 Task: Find connections with filter location Panruti with filter topic #Homeofficewith filter profile language French with filter current company National High Speed Rail Corporation Ltd (NHSRCL) with filter school Sona College of Technology with filter industry Building Equipment Contractors with filter service category Healthcare Consulting with filter keywords title Account Executive
Action: Mouse moved to (527, 61)
Screenshot: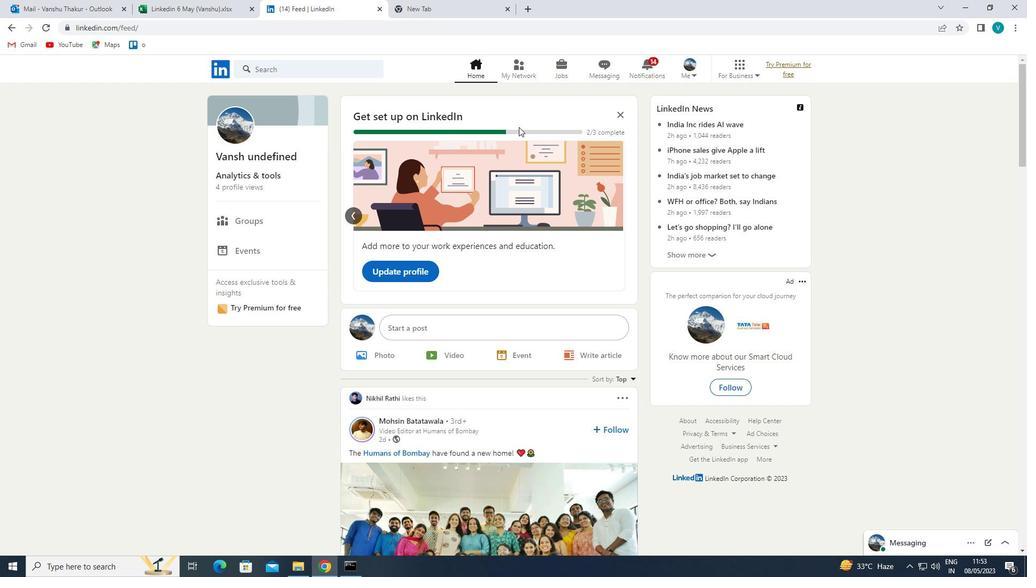 
Action: Mouse pressed left at (527, 61)
Screenshot: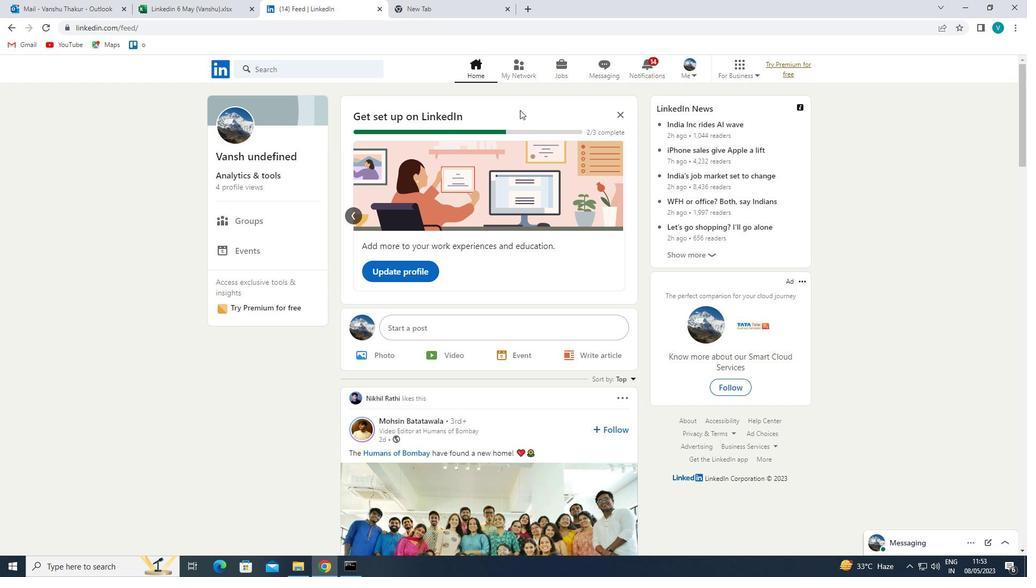 
Action: Mouse moved to (323, 125)
Screenshot: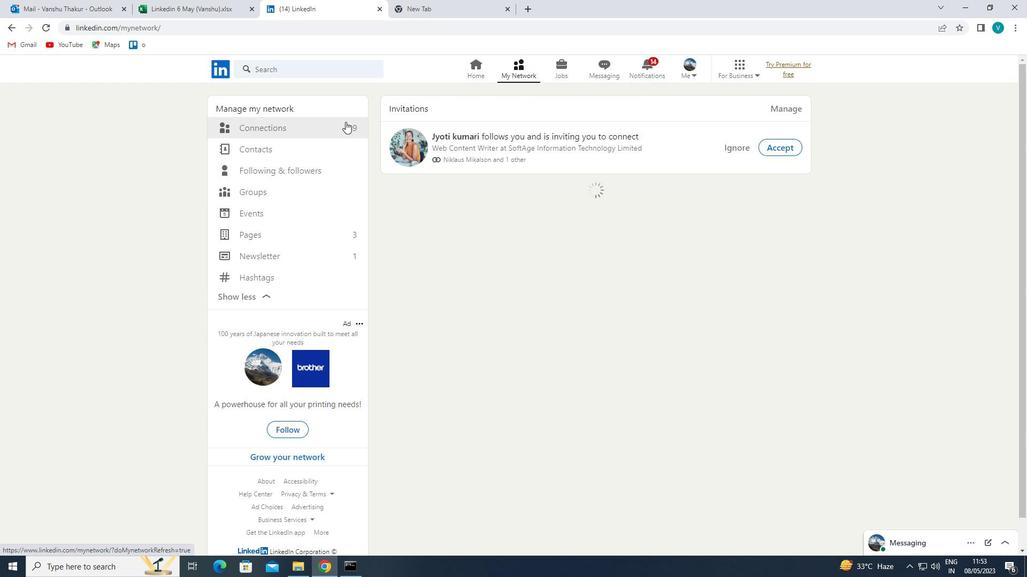 
Action: Mouse pressed left at (323, 125)
Screenshot: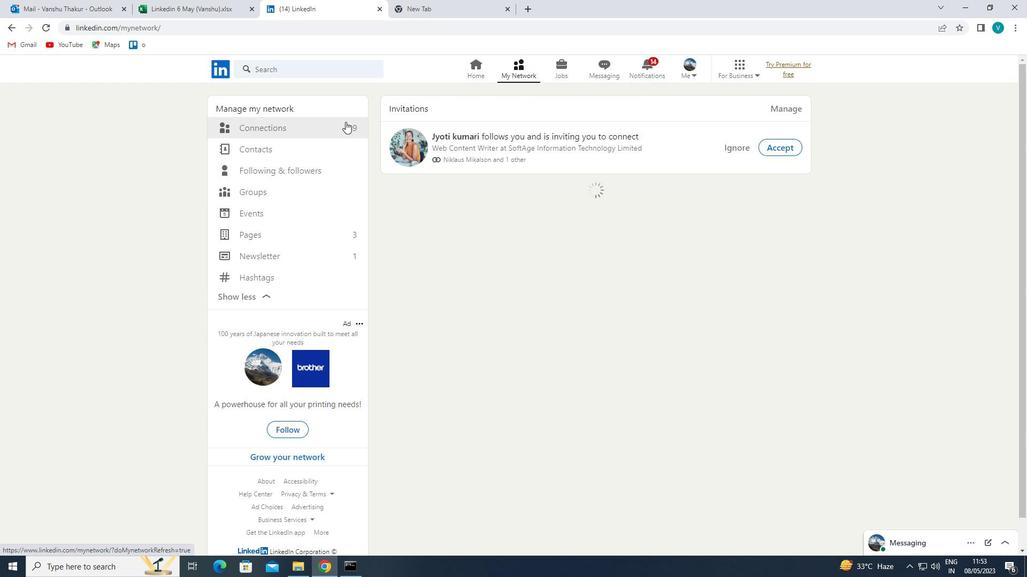 
Action: Mouse moved to (601, 133)
Screenshot: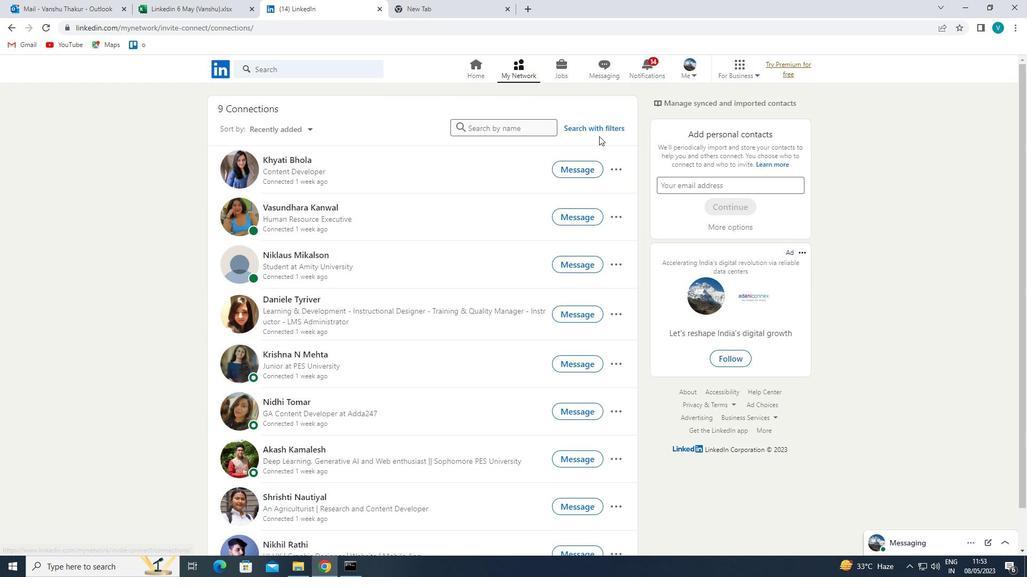 
Action: Mouse pressed left at (601, 133)
Screenshot: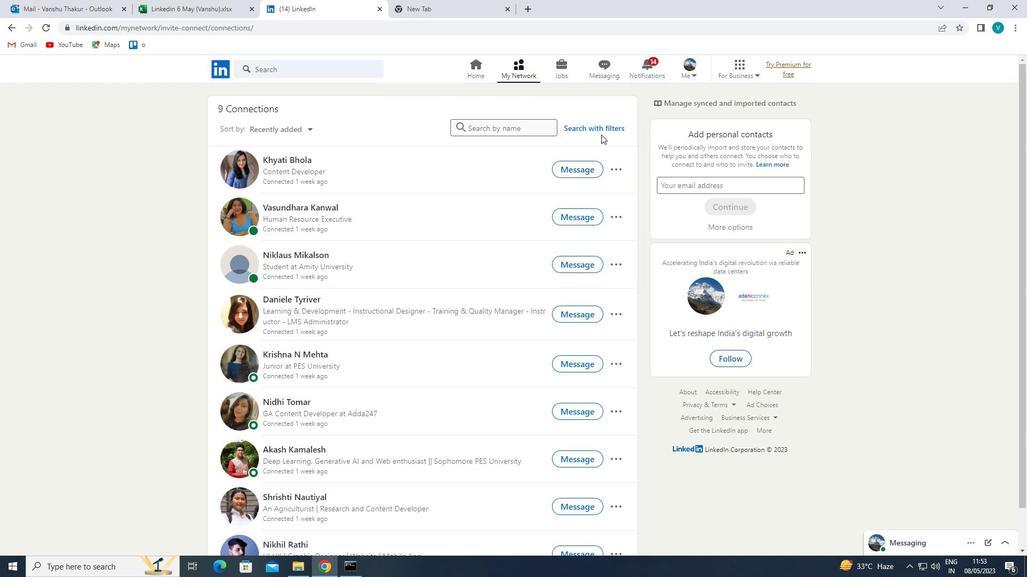 
Action: Mouse moved to (520, 100)
Screenshot: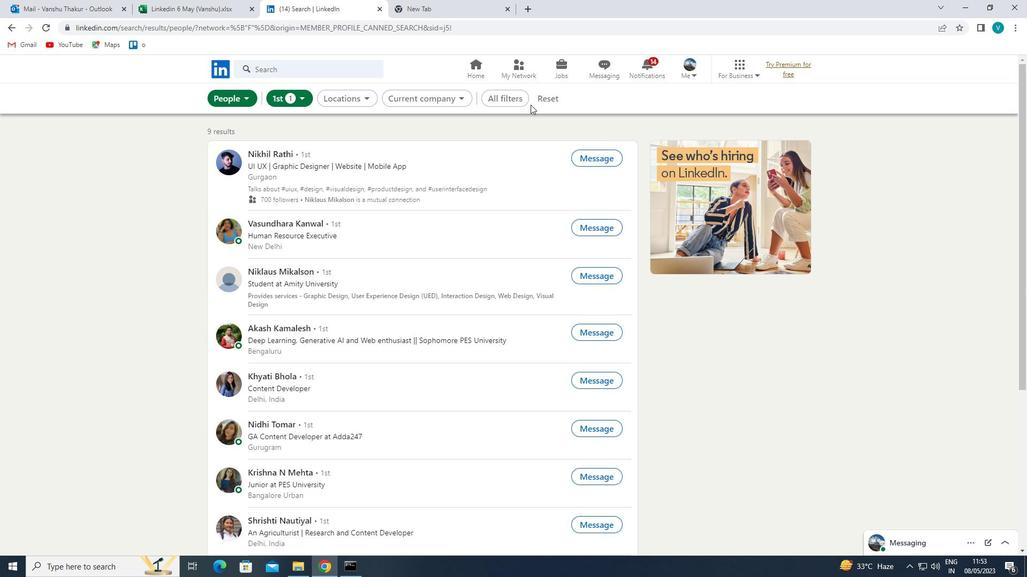
Action: Mouse pressed left at (520, 100)
Screenshot: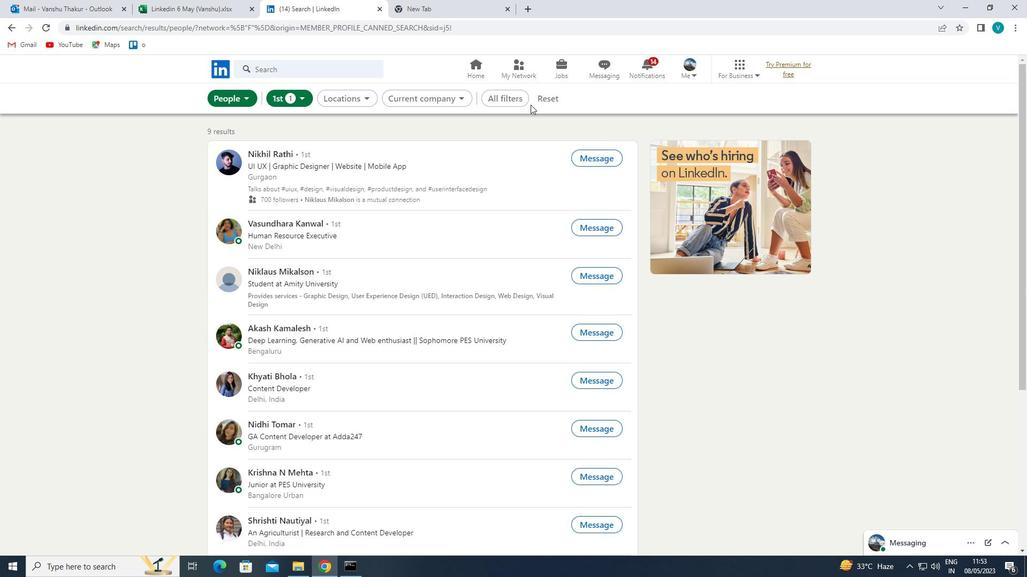 
Action: Mouse moved to (855, 223)
Screenshot: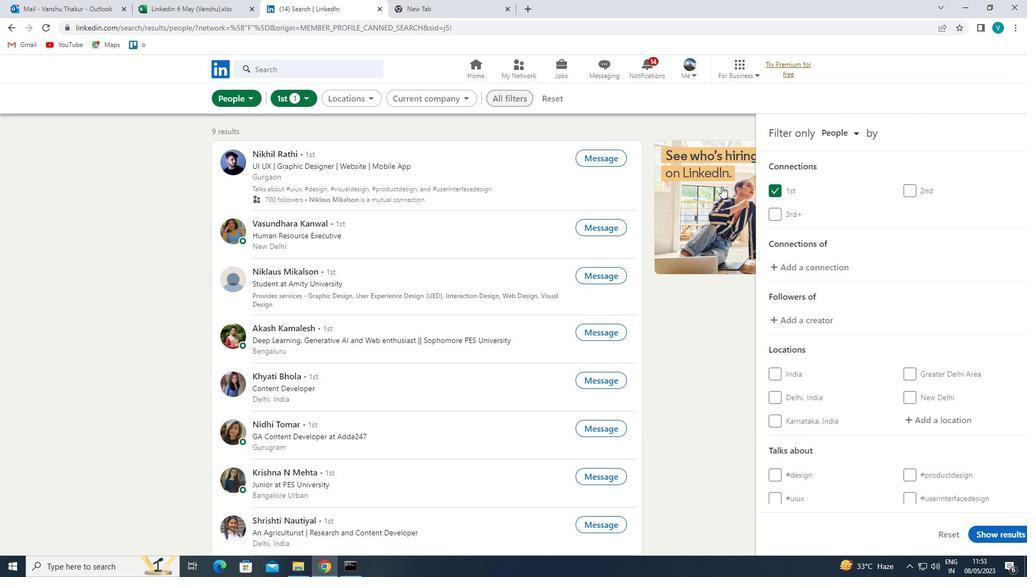 
Action: Mouse scrolled (855, 223) with delta (0, 0)
Screenshot: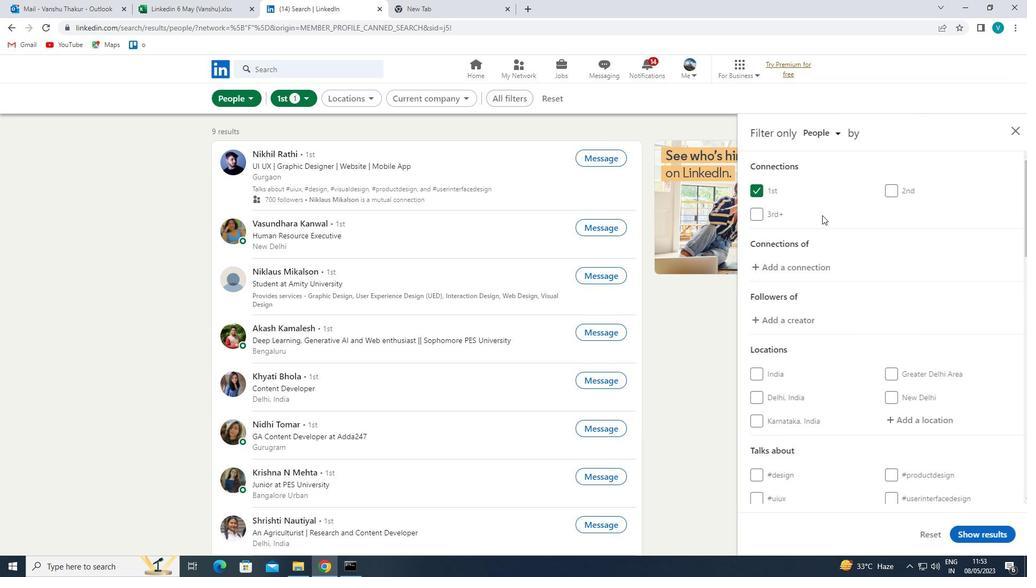 
Action: Mouse scrolled (855, 223) with delta (0, 0)
Screenshot: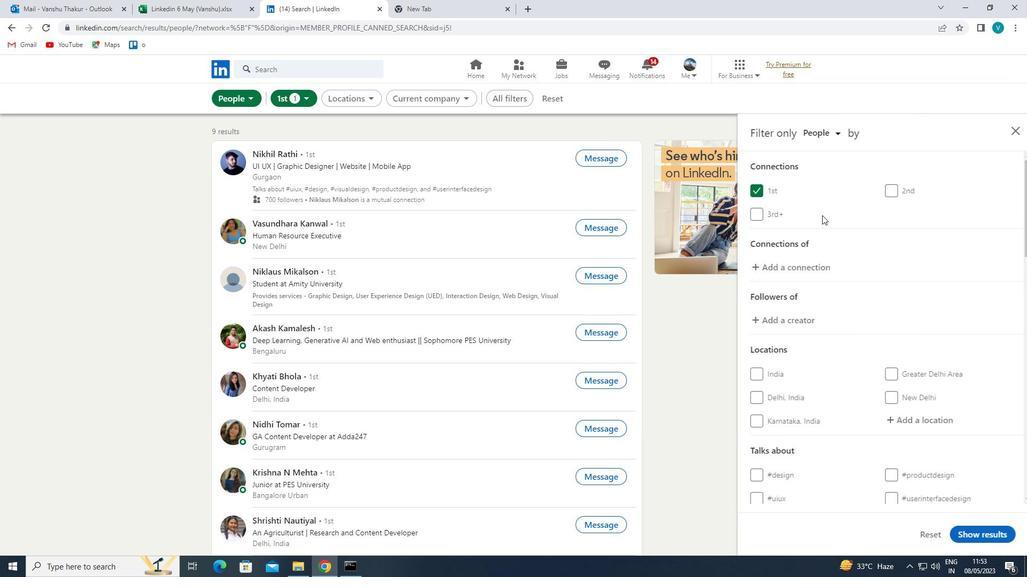 
Action: Mouse moved to (856, 223)
Screenshot: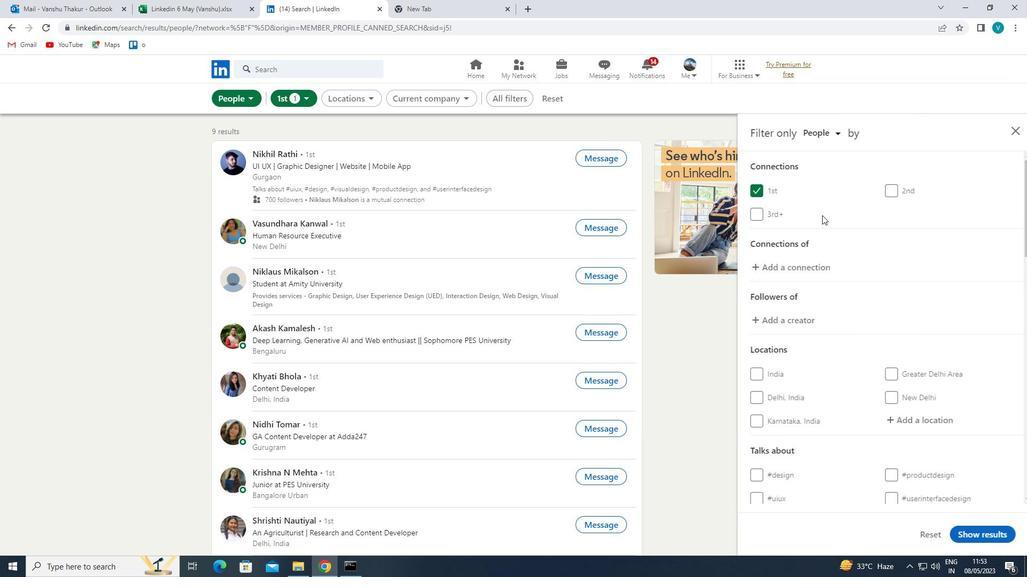 
Action: Mouse scrolled (856, 223) with delta (0, 0)
Screenshot: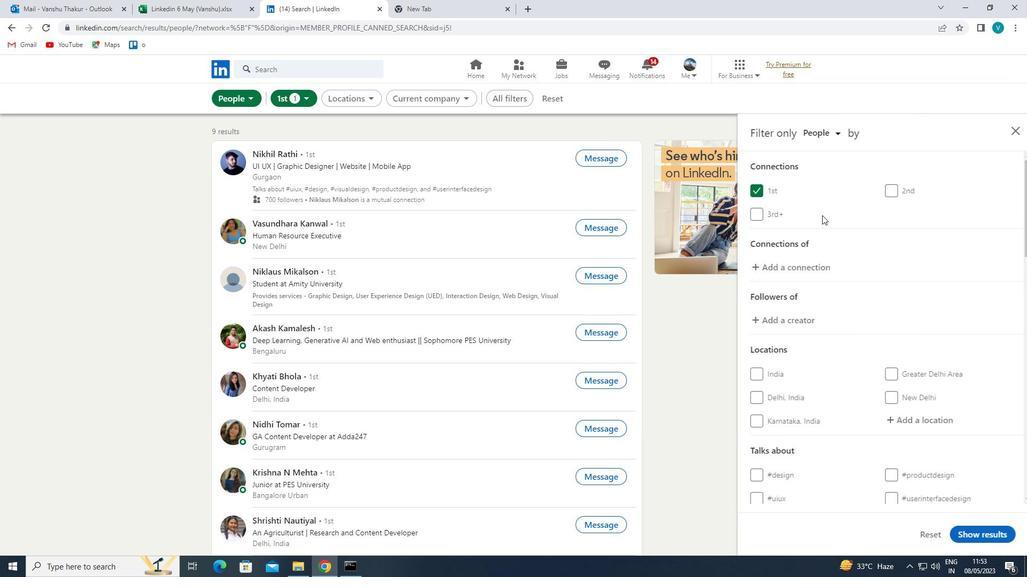 
Action: Mouse moved to (900, 259)
Screenshot: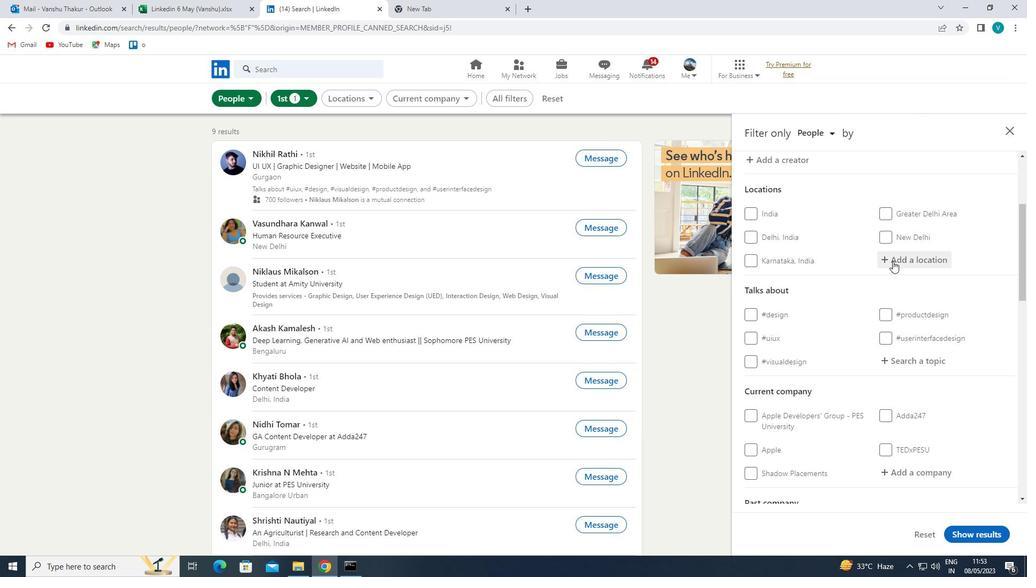 
Action: Mouse pressed left at (900, 259)
Screenshot: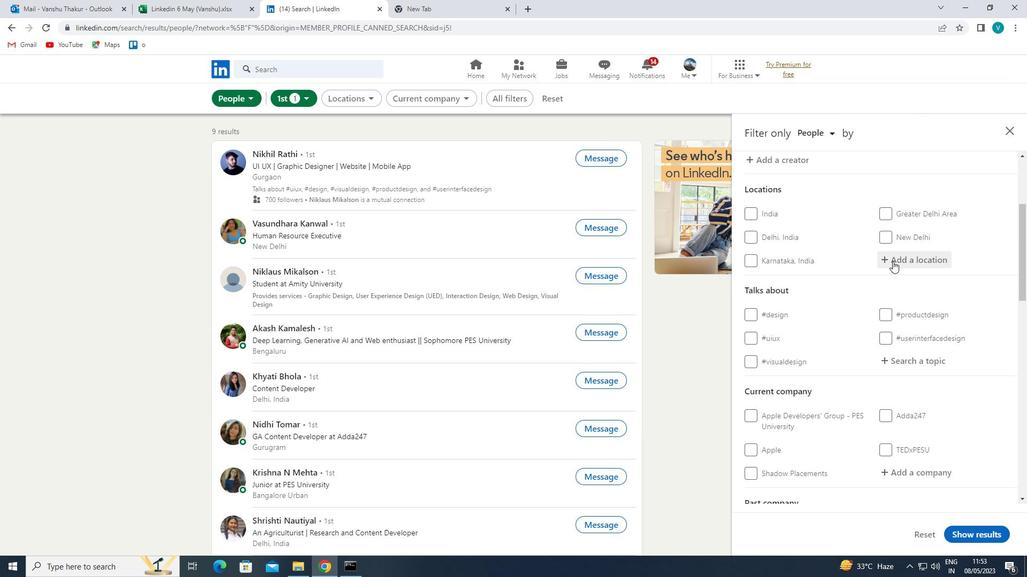
Action: Key pressed <Key.shift><Key.shift><Key.shift>PANRUTI
Screenshot: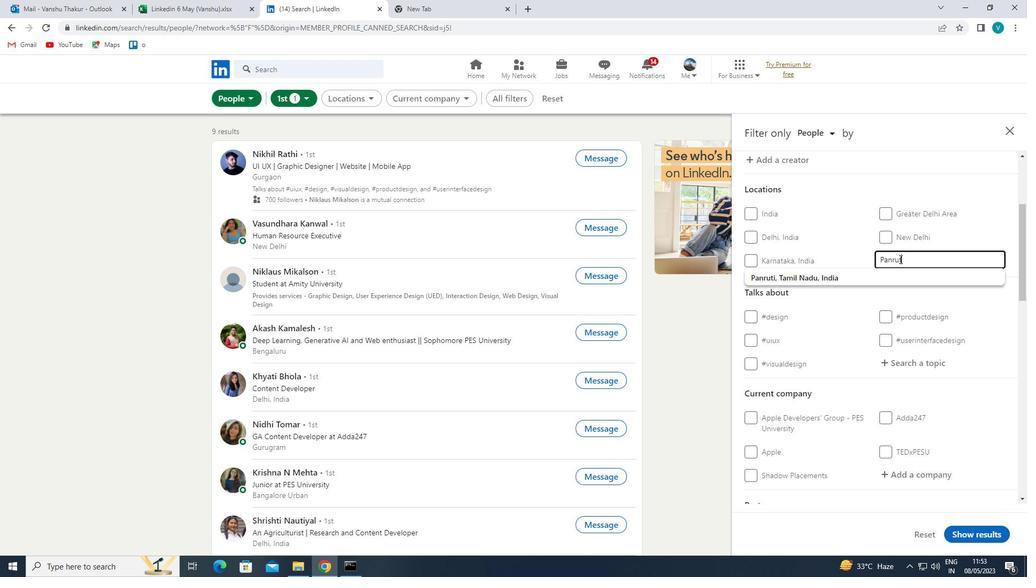 
Action: Mouse moved to (855, 275)
Screenshot: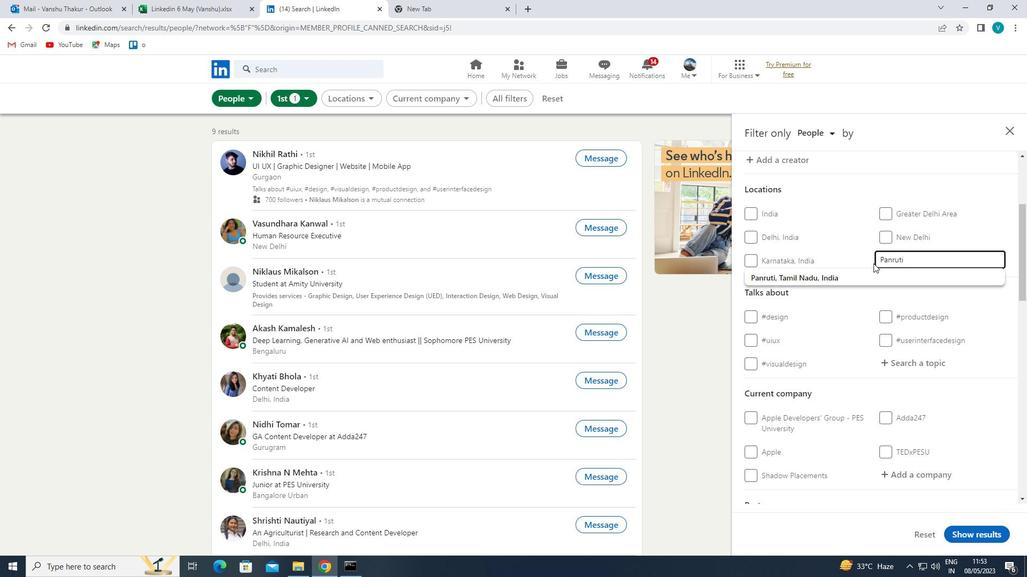 
Action: Mouse pressed left at (855, 275)
Screenshot: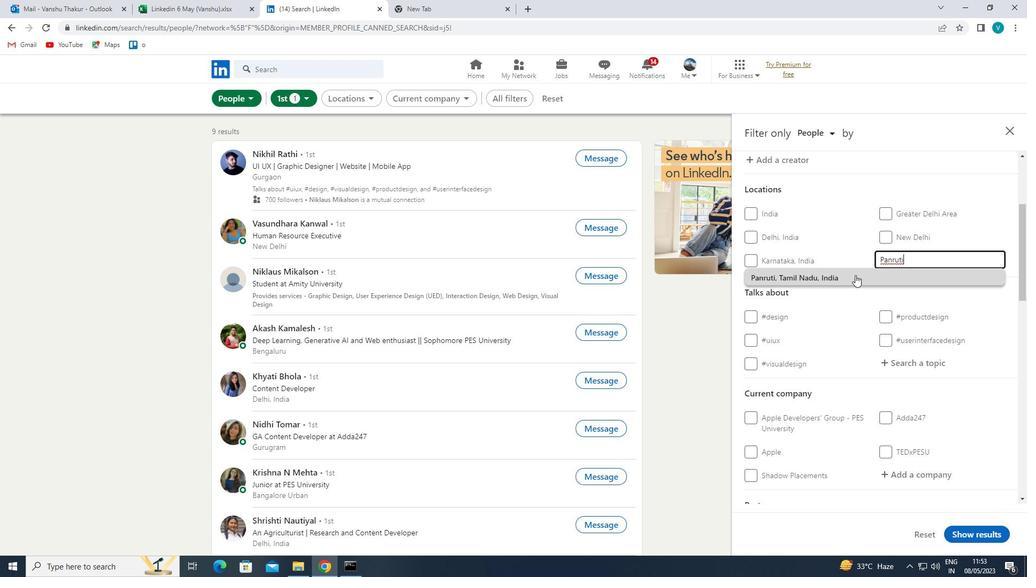 
Action: Mouse scrolled (855, 275) with delta (0, 0)
Screenshot: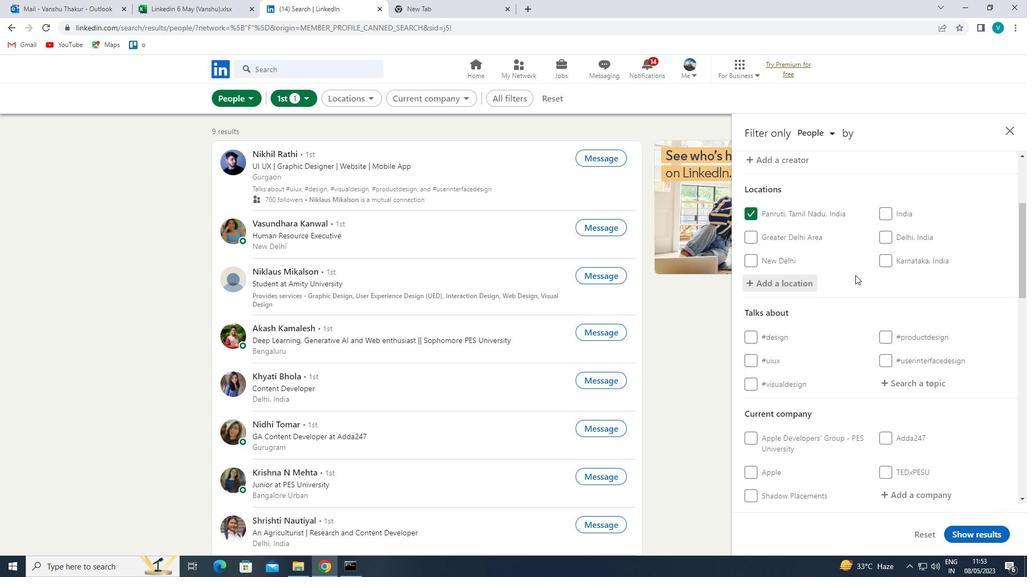 
Action: Mouse moved to (899, 324)
Screenshot: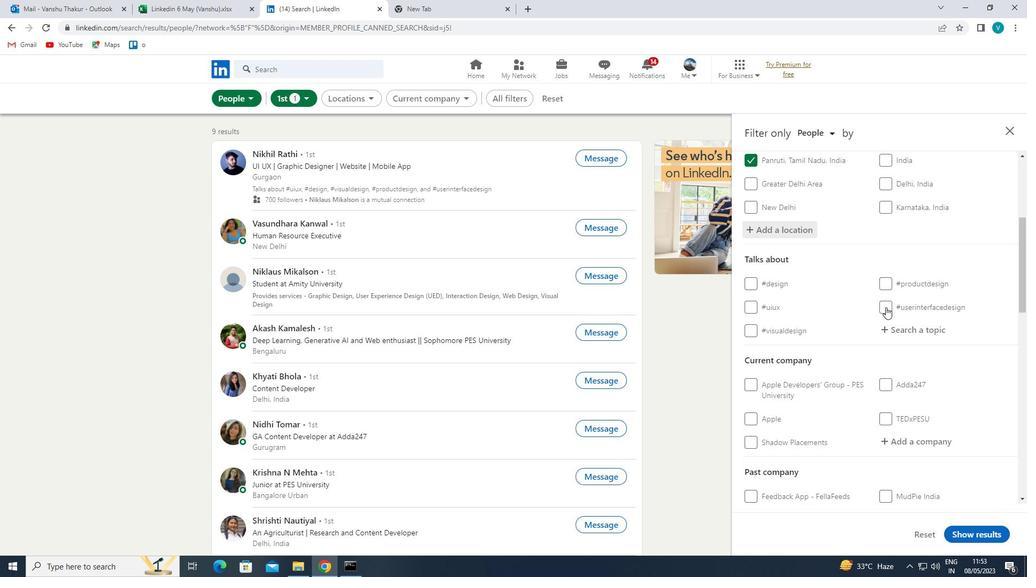 
Action: Mouse pressed left at (899, 324)
Screenshot: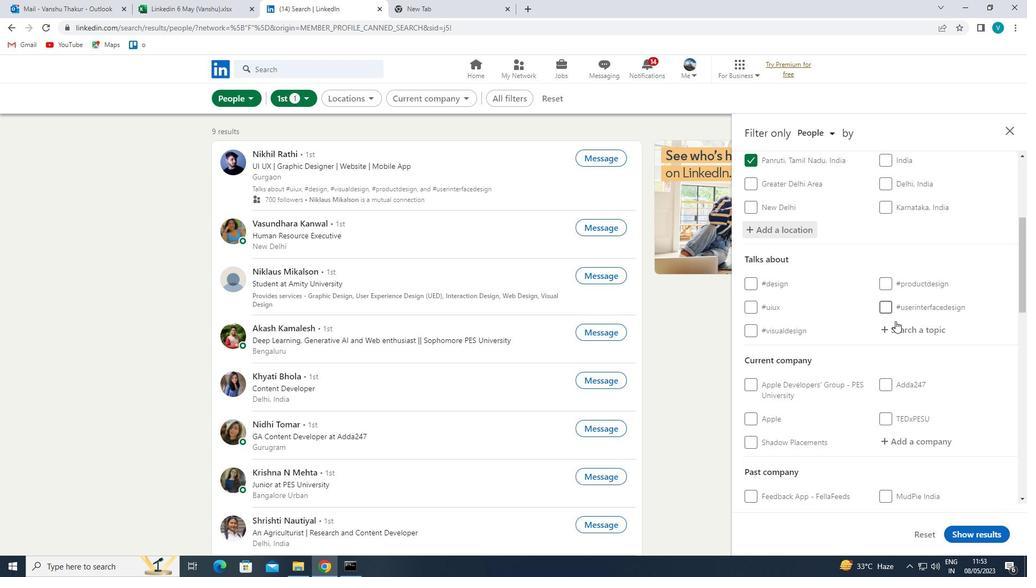 
Action: Mouse moved to (899, 325)
Screenshot: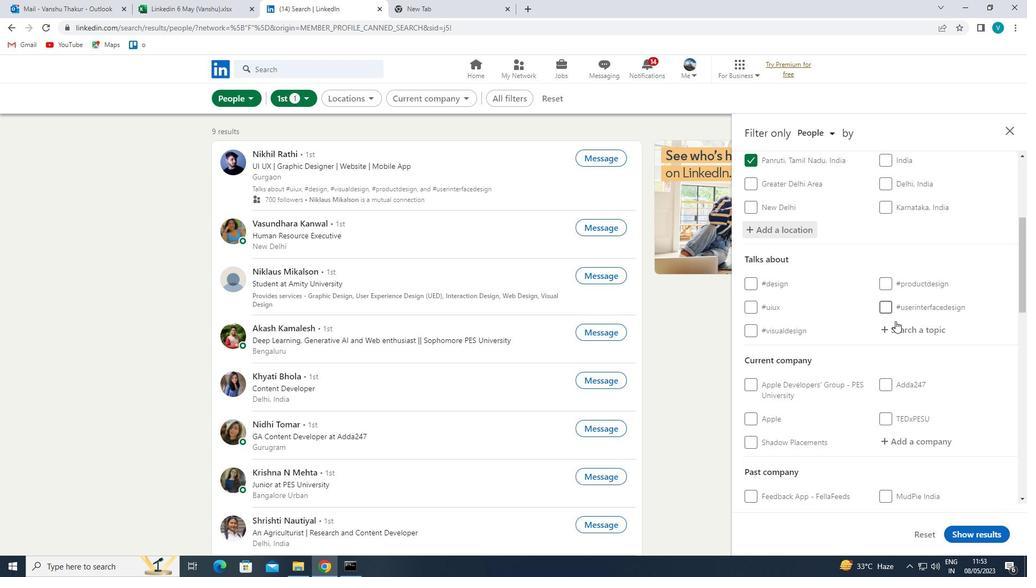 
Action: Key pressed HOMEOFFICE
Screenshot: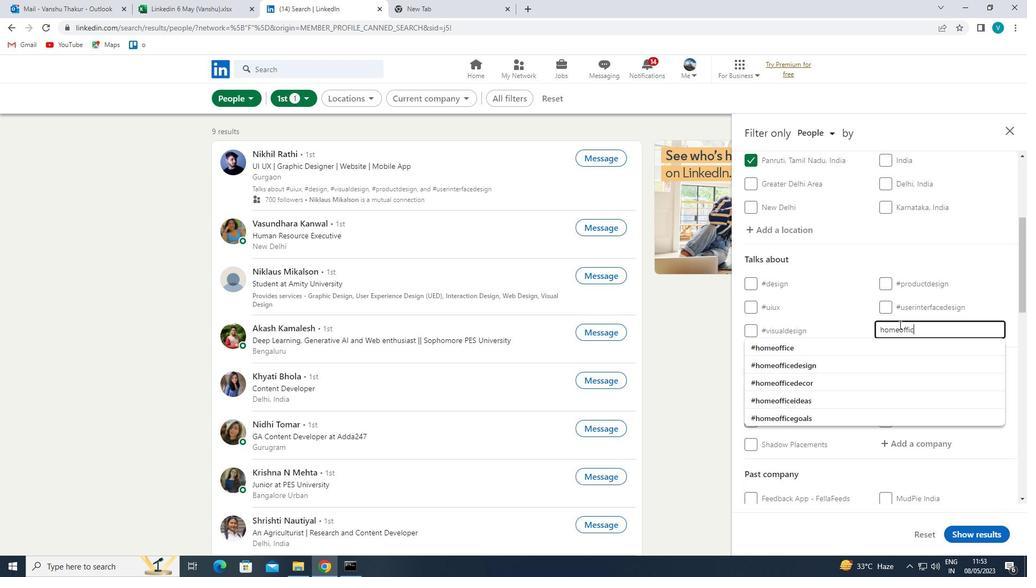 
Action: Mouse moved to (884, 344)
Screenshot: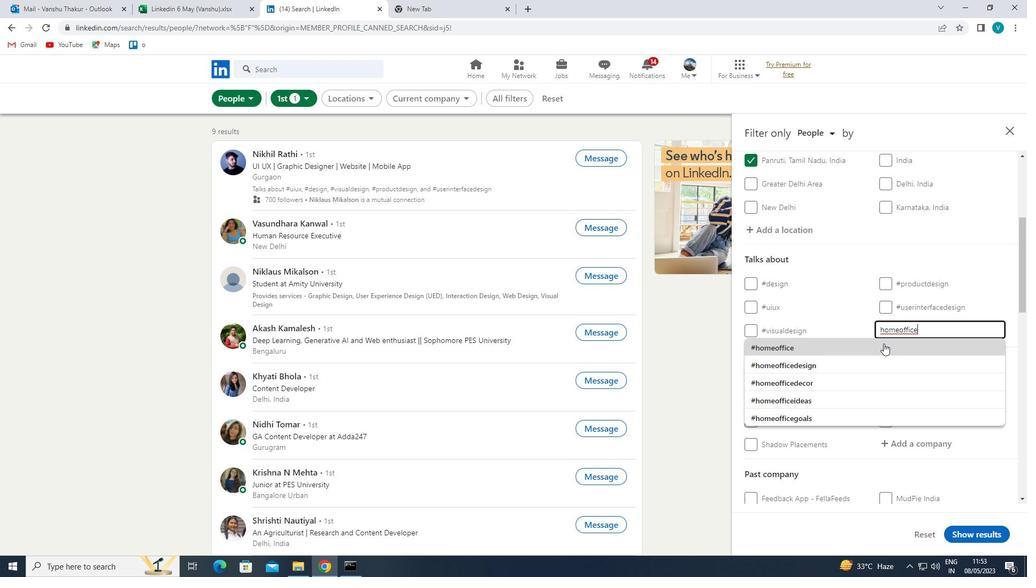 
Action: Mouse pressed left at (884, 344)
Screenshot: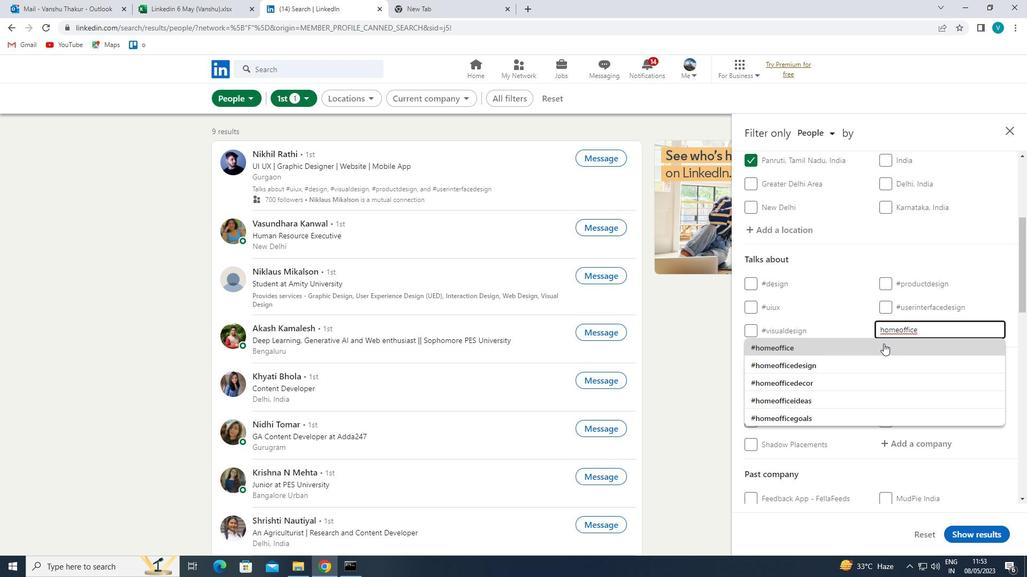 
Action: Mouse moved to (918, 331)
Screenshot: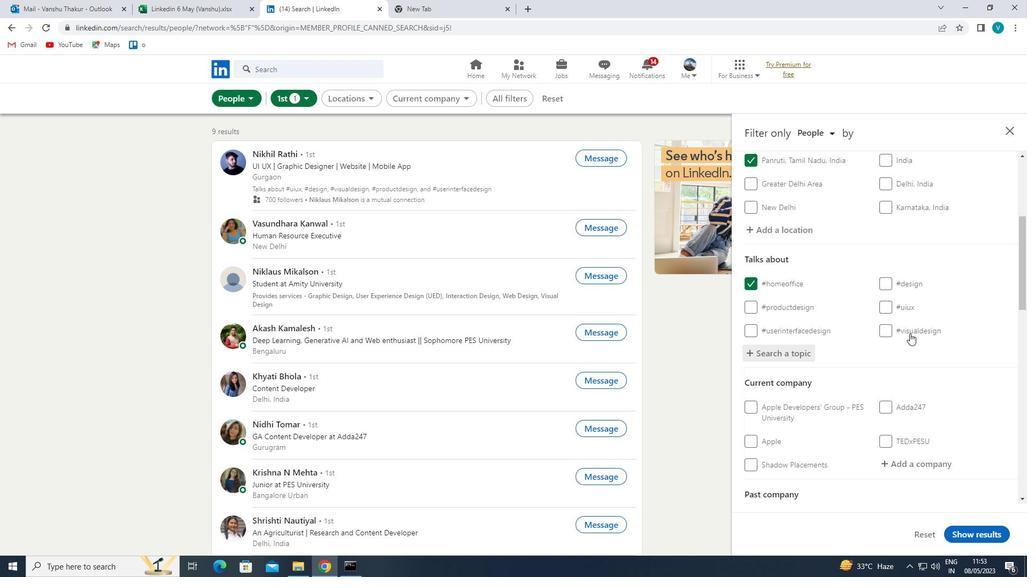 
Action: Mouse scrolled (918, 330) with delta (0, 0)
Screenshot: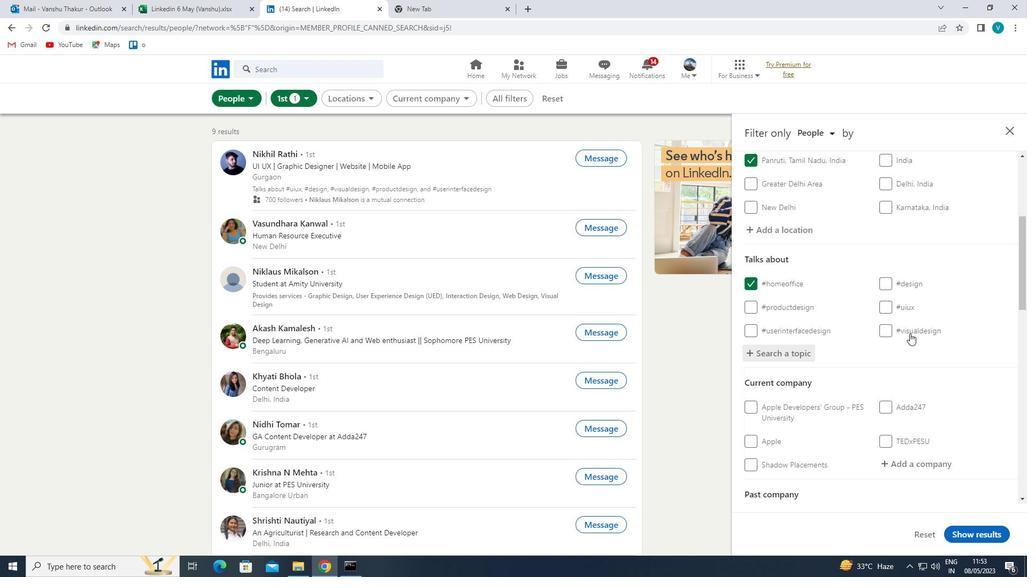 
Action: Mouse moved to (933, 332)
Screenshot: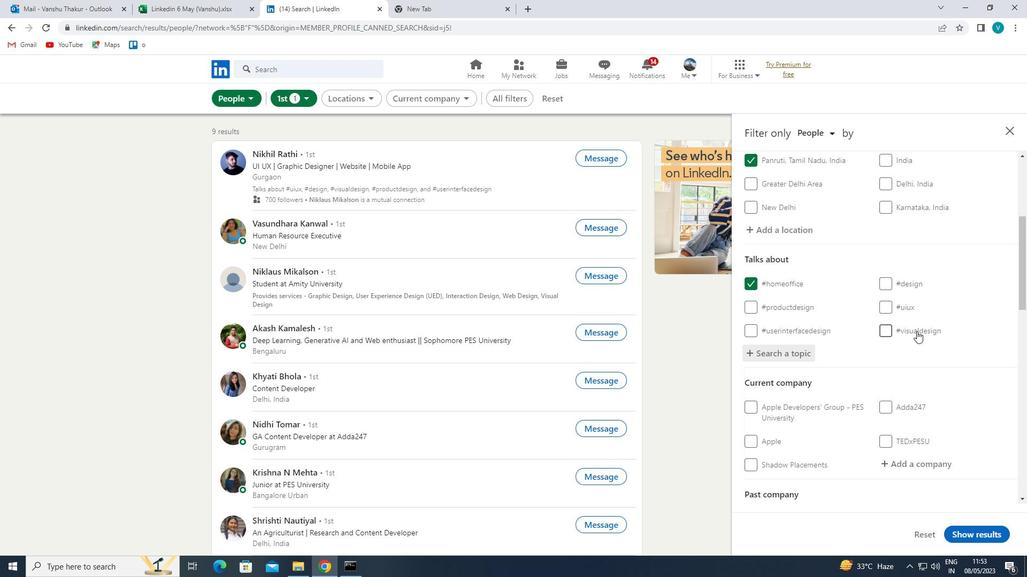 
Action: Mouse scrolled (933, 331) with delta (0, 0)
Screenshot: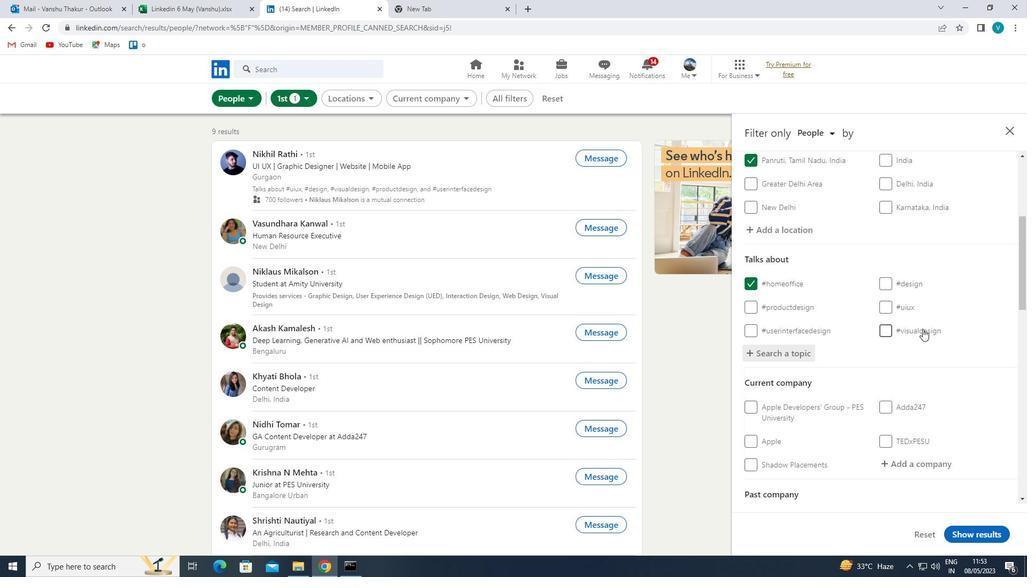 
Action: Mouse moved to (928, 359)
Screenshot: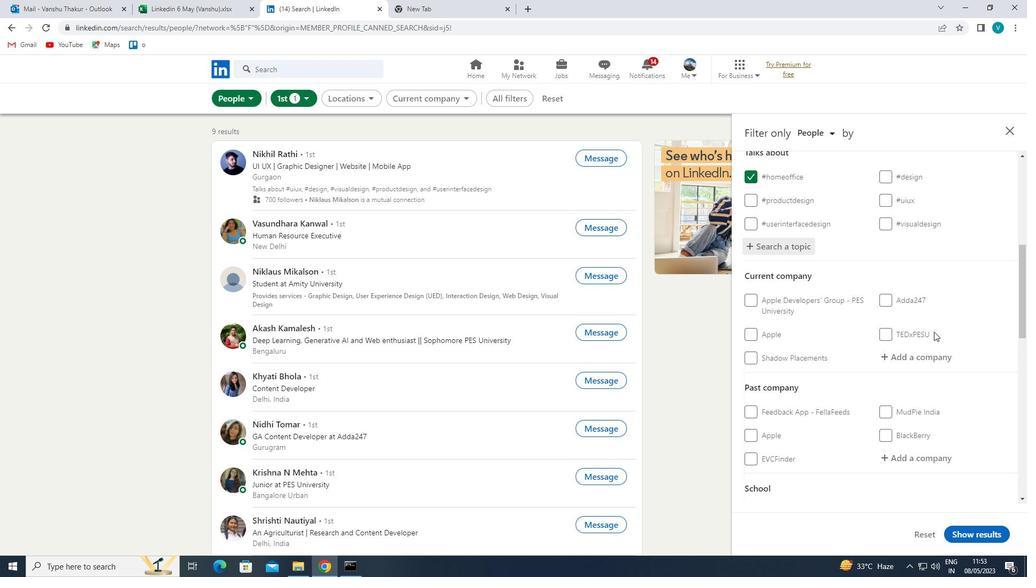 
Action: Mouse pressed left at (928, 359)
Screenshot: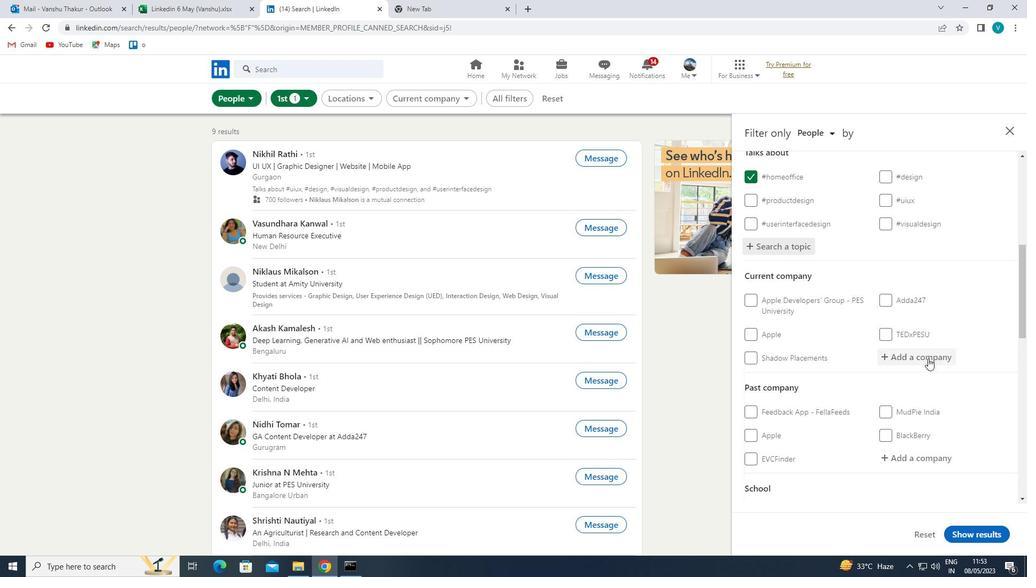 
Action: Mouse moved to (879, 341)
Screenshot: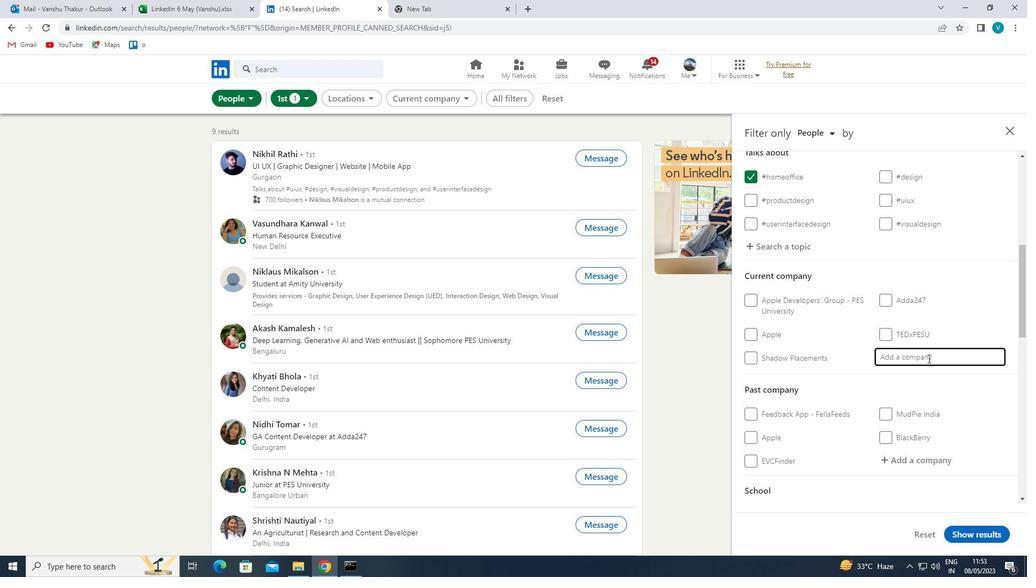 
Action: Key pressed <Key.shift>
Screenshot: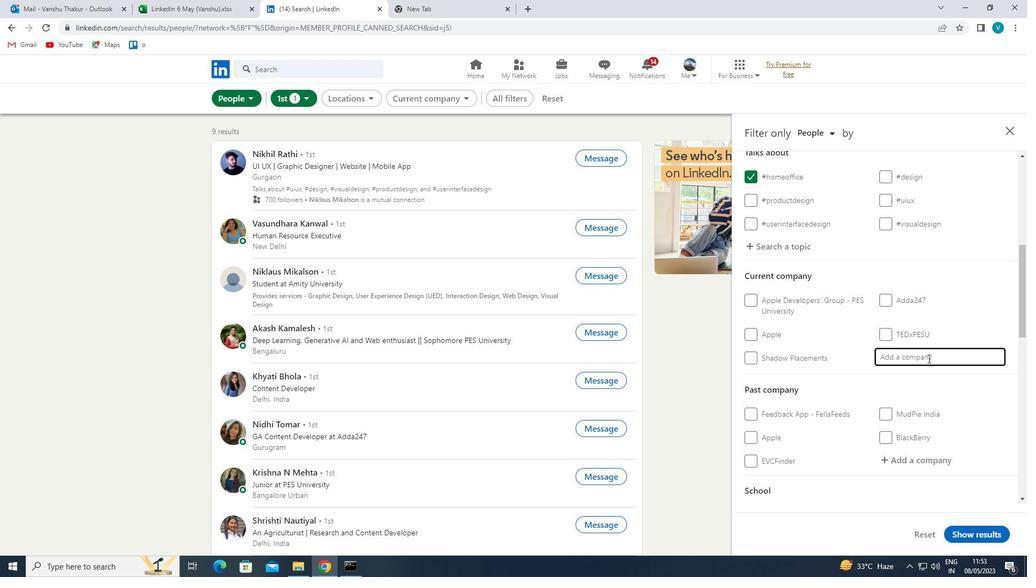 
Action: Mouse moved to (856, 358)
Screenshot: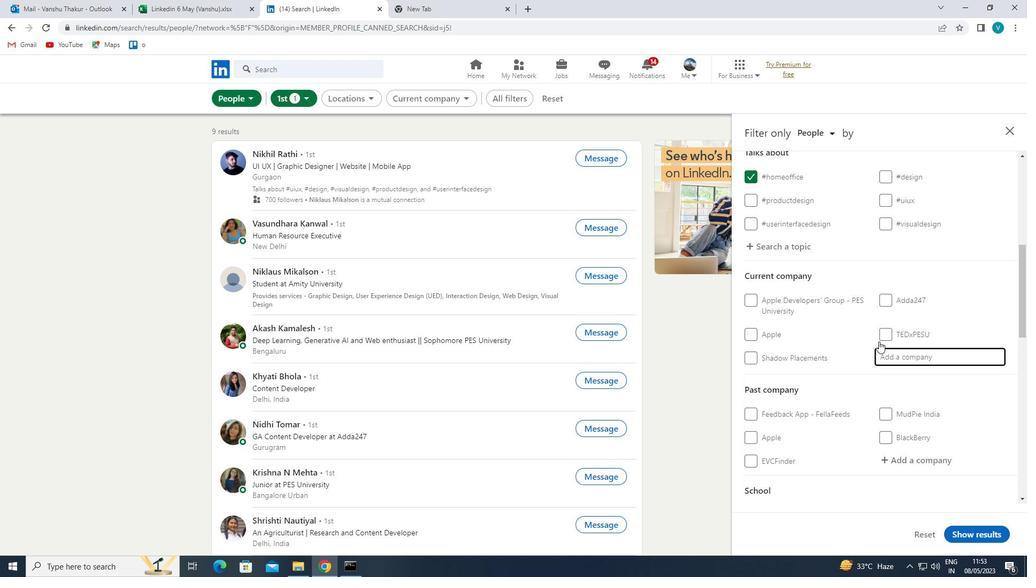 
Action: Key pressed NATIONAL<Key.space>
Screenshot: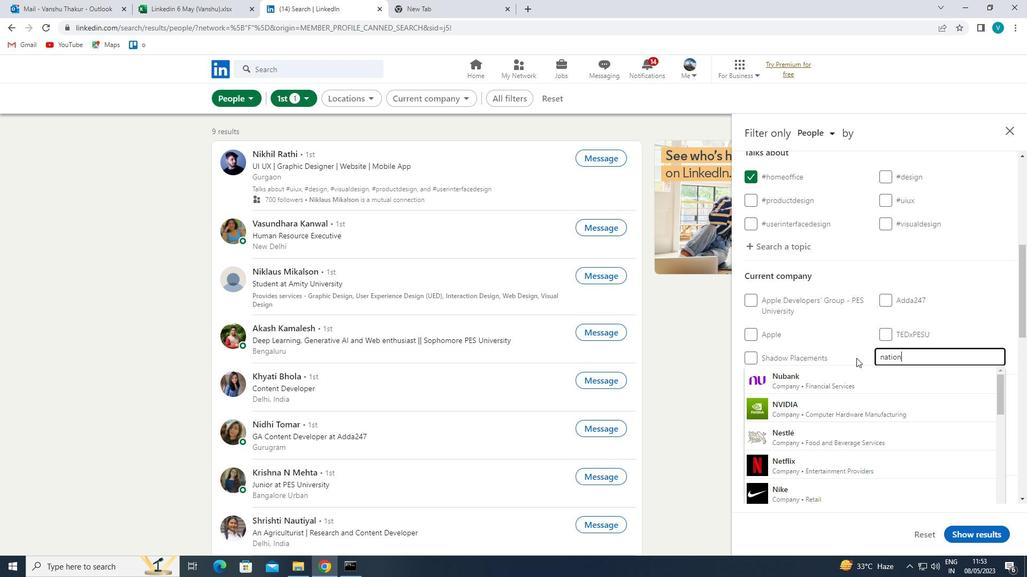 
Action: Mouse moved to (852, 361)
Screenshot: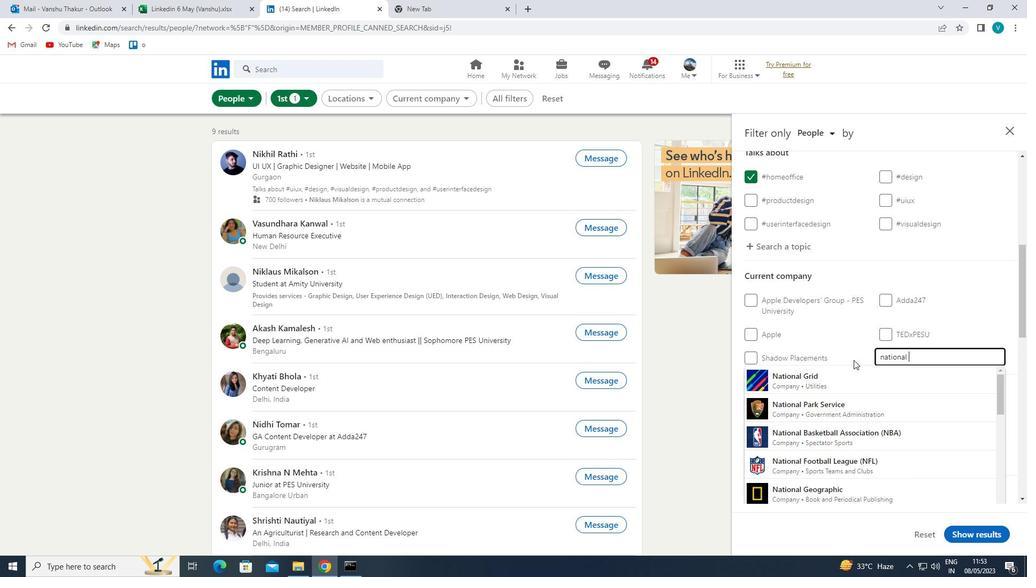 
Action: Key pressed <Key.shift>HIGH
Screenshot: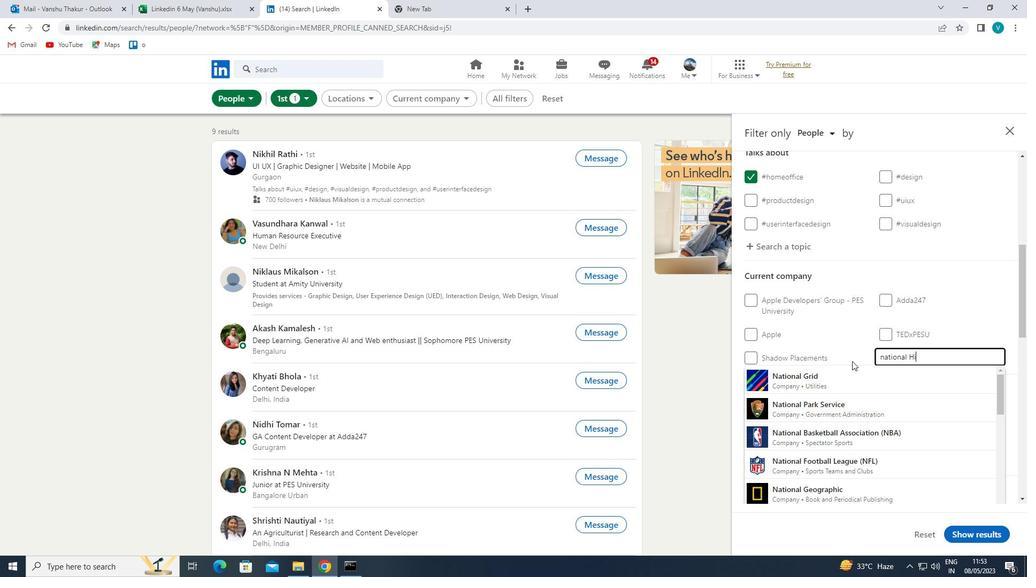 
Action: Mouse moved to (859, 406)
Screenshot: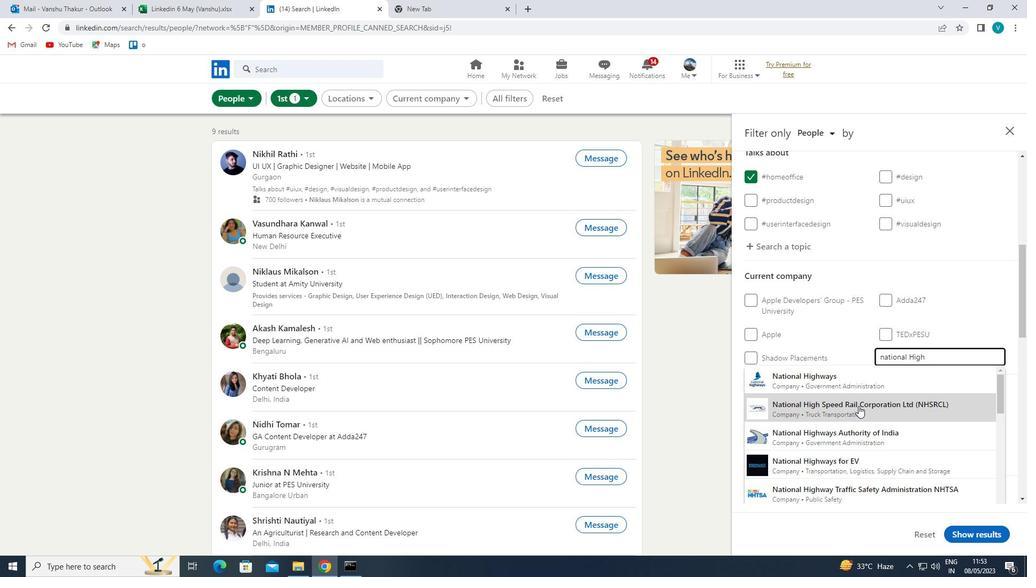 
Action: Mouse pressed left at (859, 406)
Screenshot: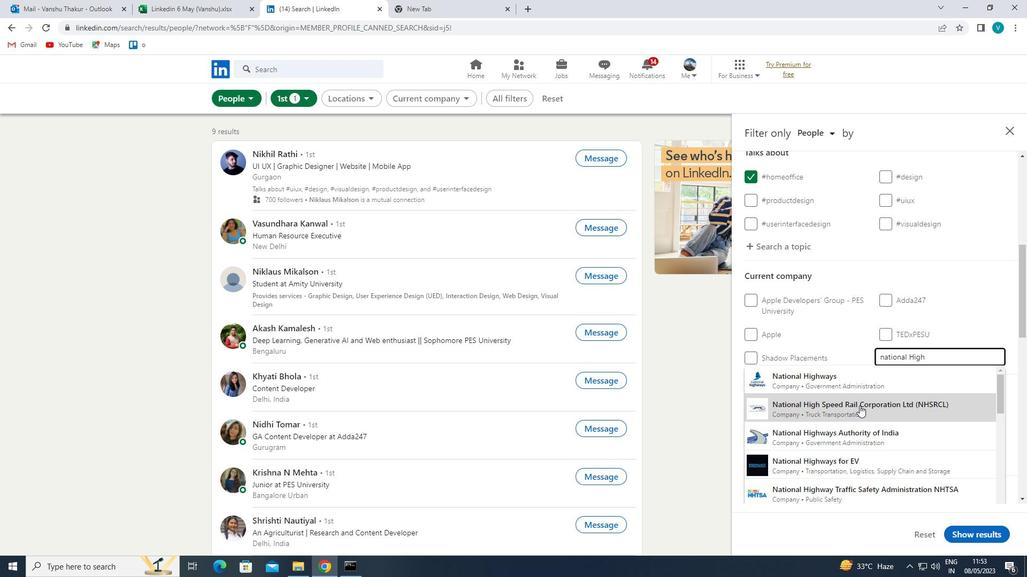 
Action: Mouse moved to (866, 401)
Screenshot: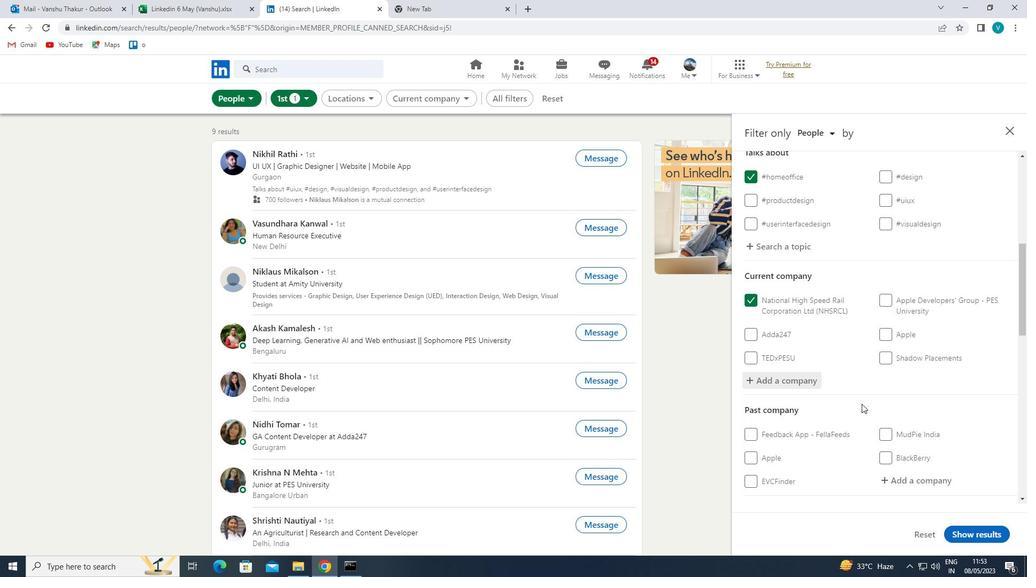 
Action: Mouse scrolled (866, 401) with delta (0, 0)
Screenshot: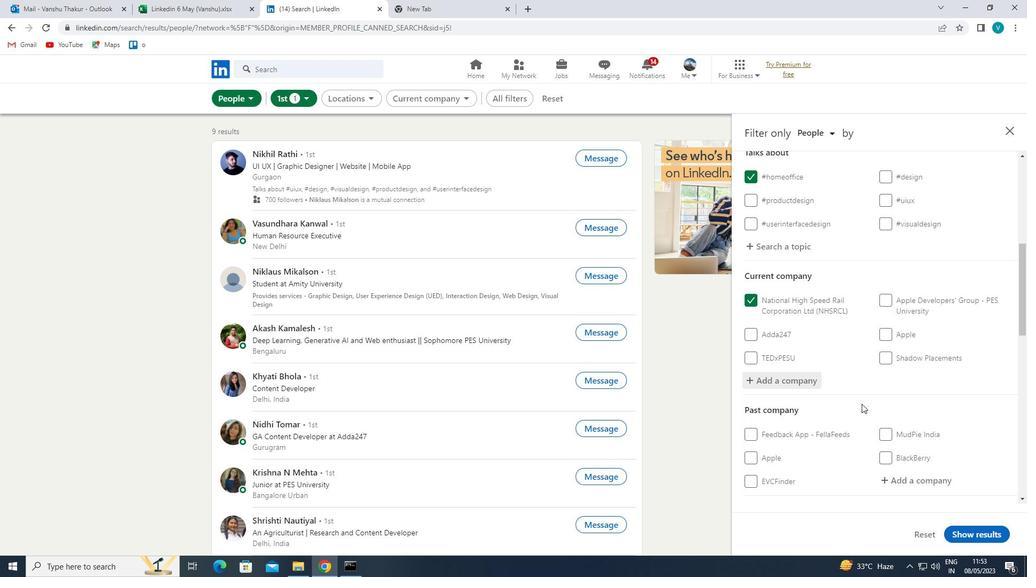
Action: Mouse moved to (869, 400)
Screenshot: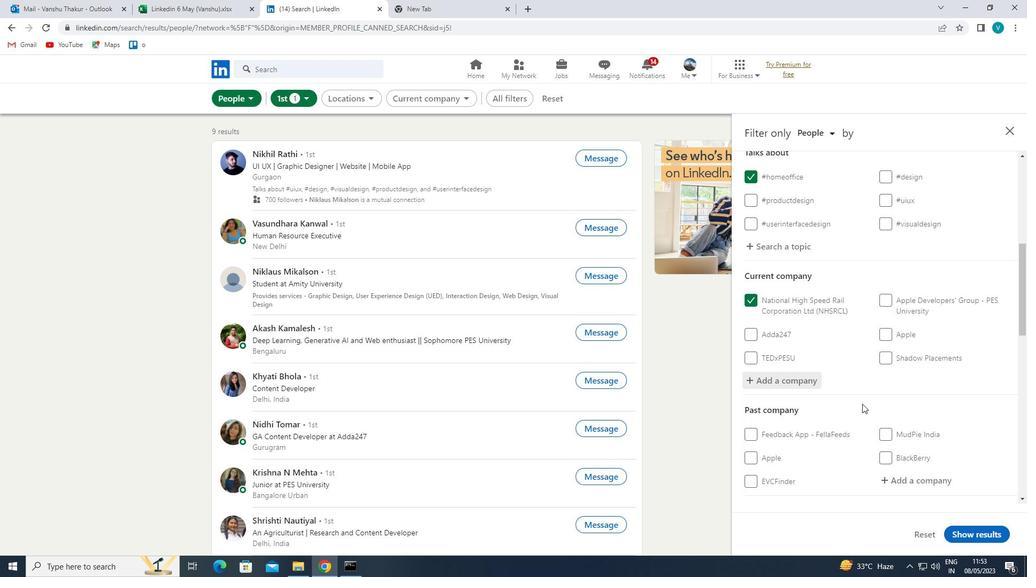 
Action: Mouse scrolled (869, 399) with delta (0, 0)
Screenshot: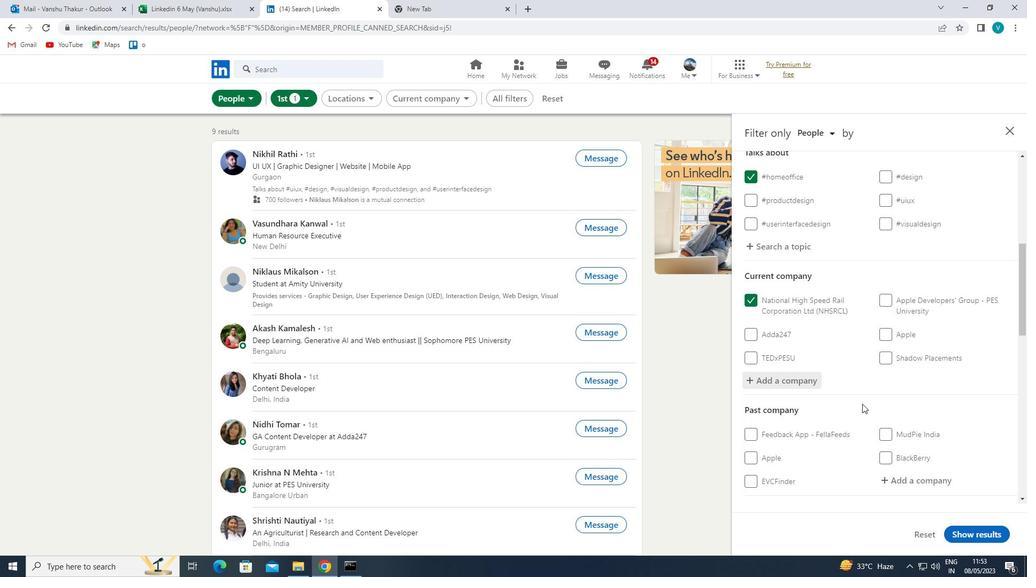 
Action: Mouse moved to (881, 392)
Screenshot: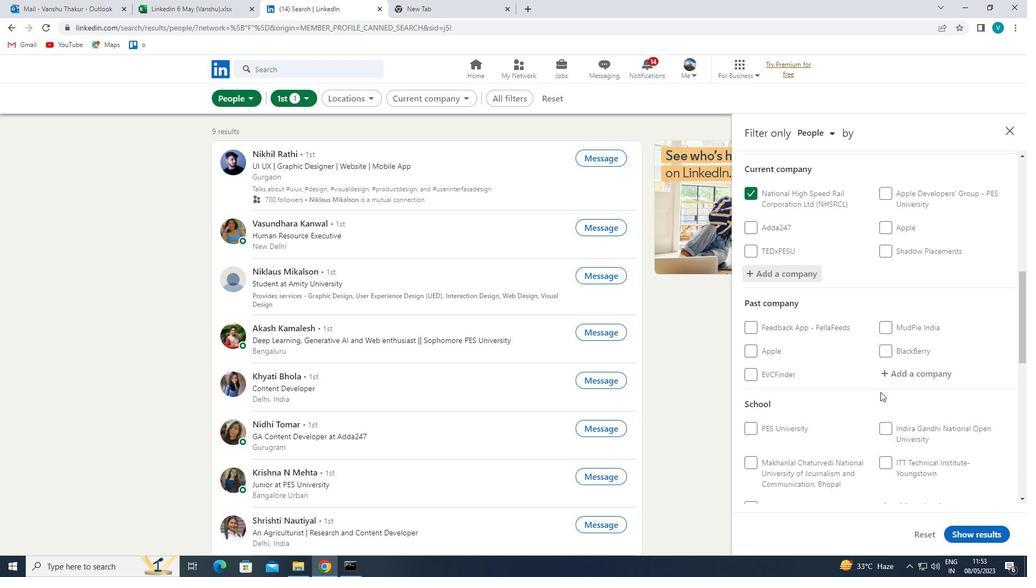 
Action: Mouse scrolled (881, 391) with delta (0, 0)
Screenshot: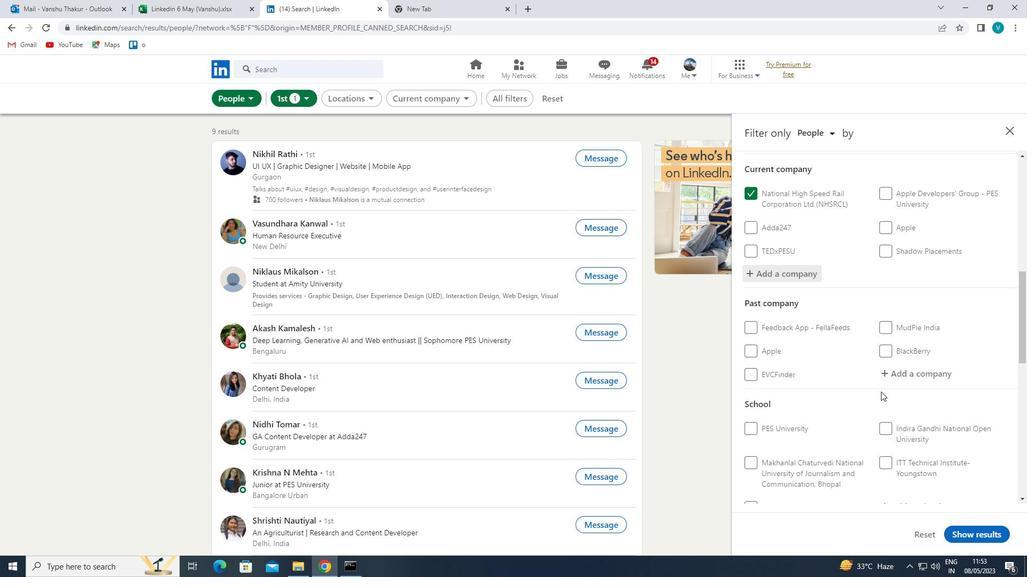 
Action: Mouse moved to (909, 451)
Screenshot: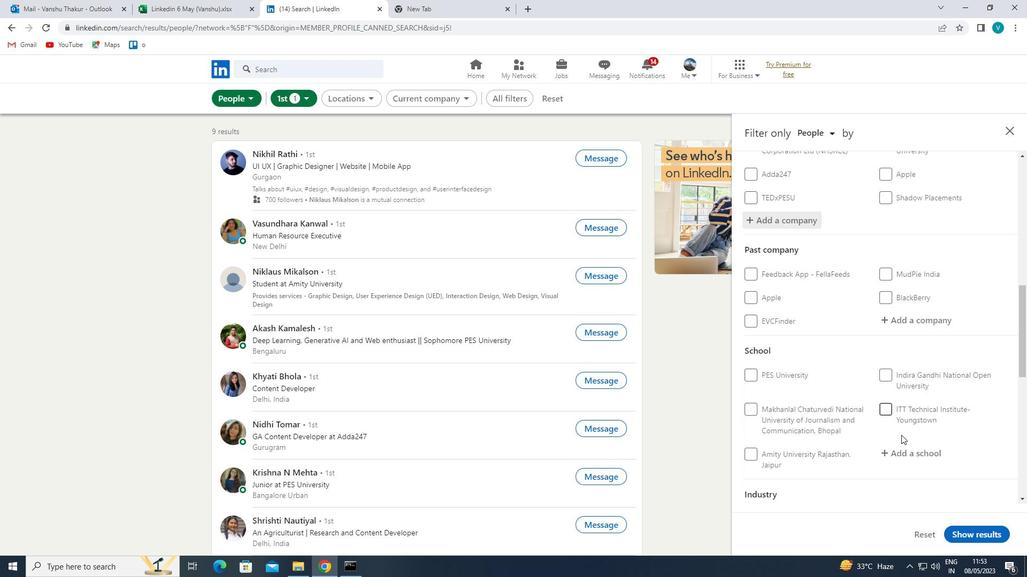 
Action: Mouse pressed left at (909, 451)
Screenshot: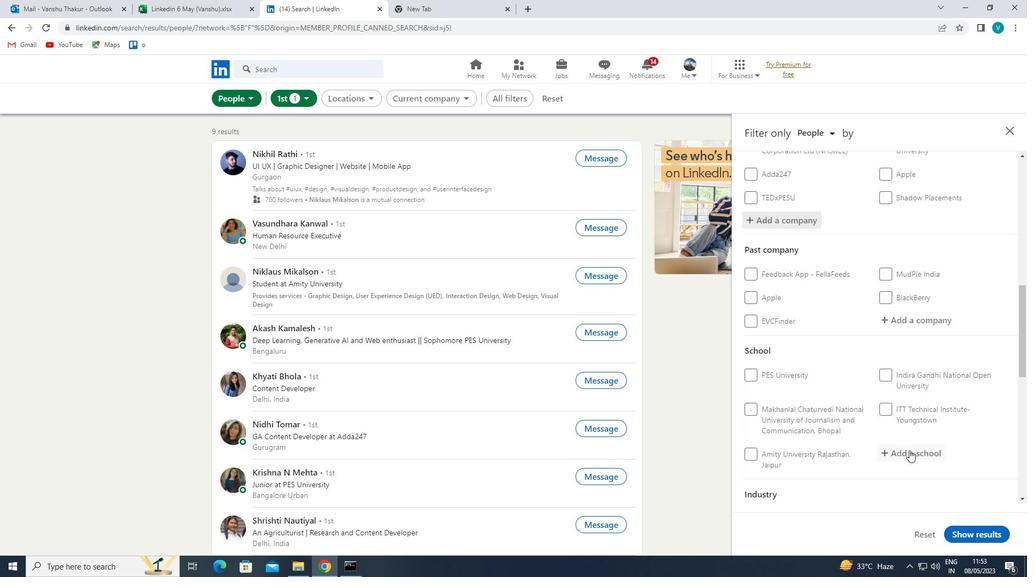 
Action: Mouse moved to (912, 451)
Screenshot: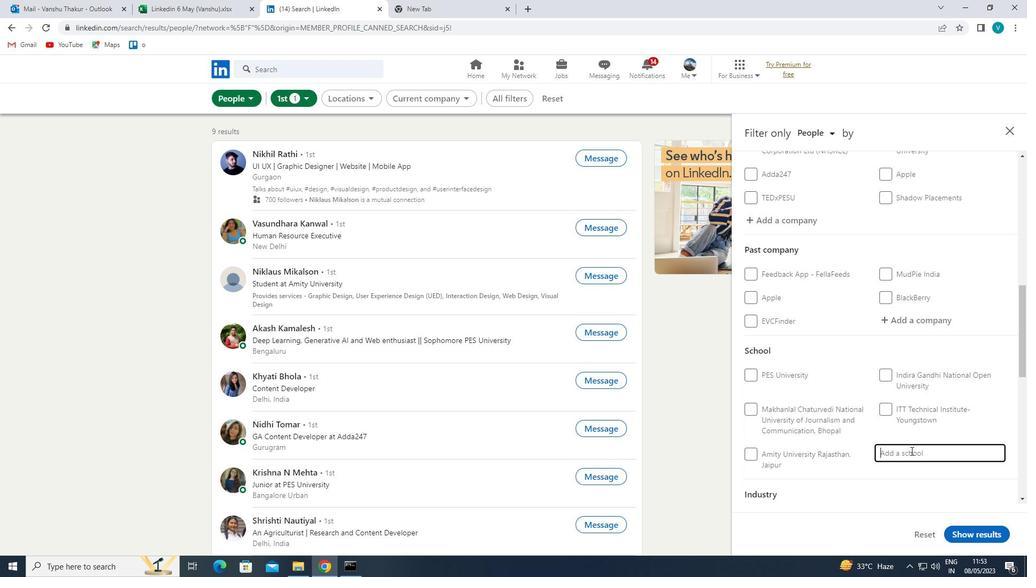
Action: Key pressed <Key.shift>
Screenshot: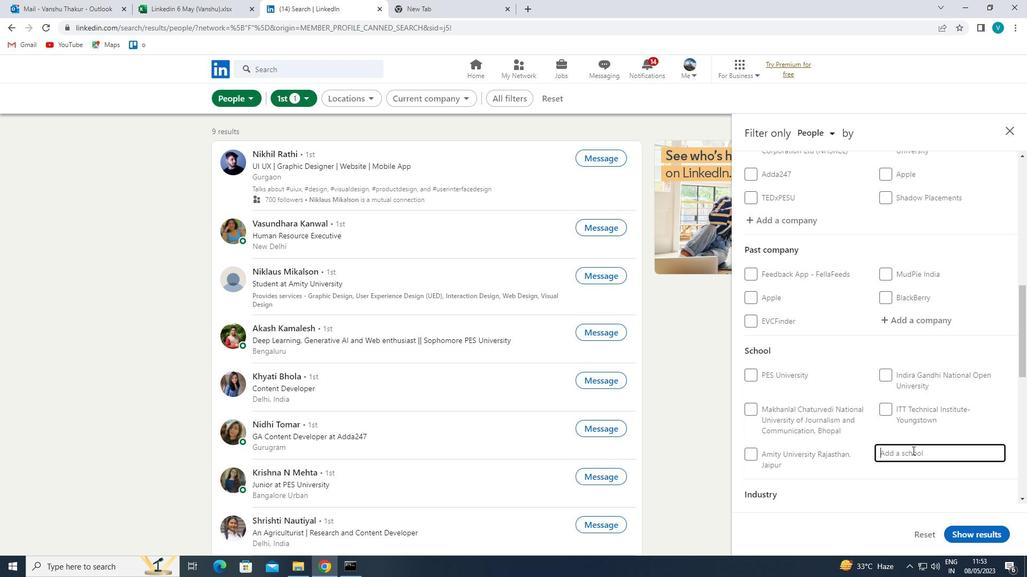 
Action: Mouse moved to (912, 450)
Screenshot: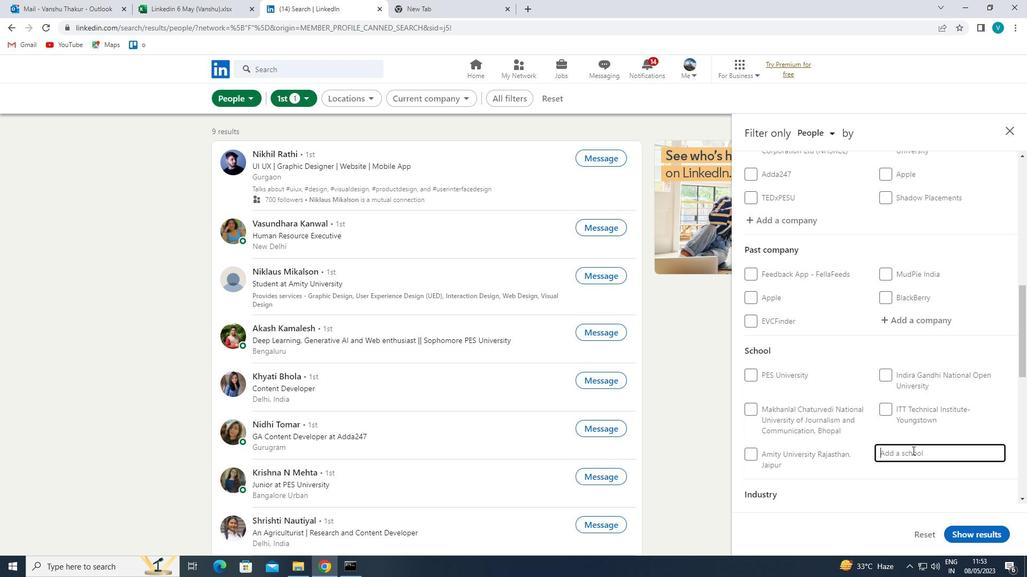 
Action: Key pressed S
Screenshot: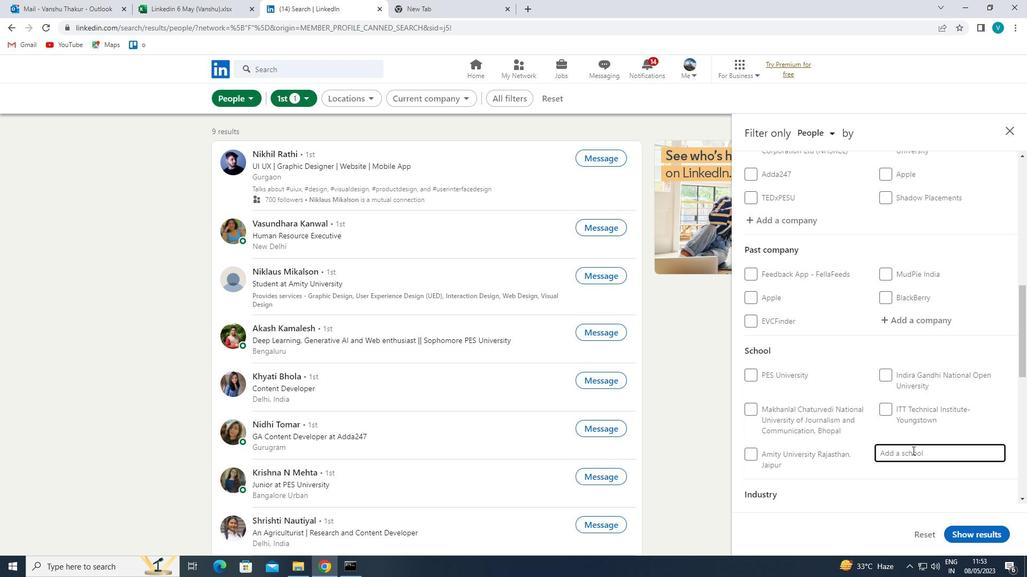 
Action: Mouse moved to (909, 452)
Screenshot: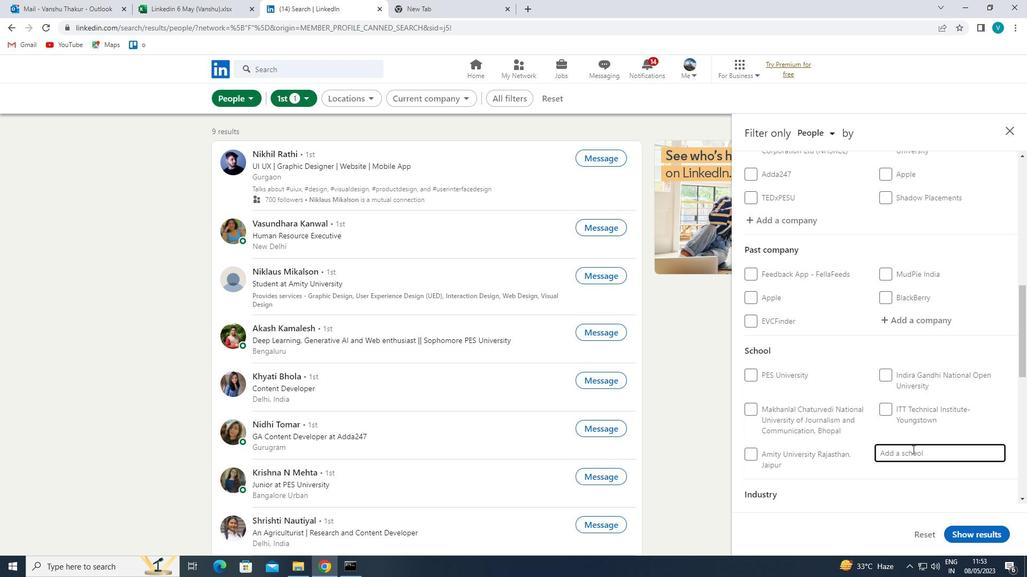 
Action: Key pressed ONA<Key.space>
Screenshot: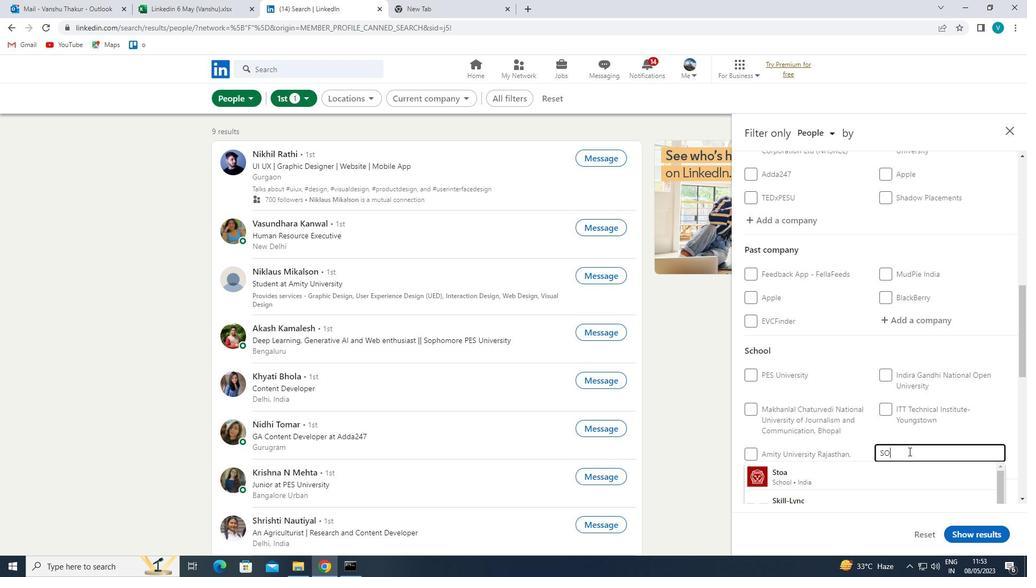 
Action: Mouse moved to (880, 481)
Screenshot: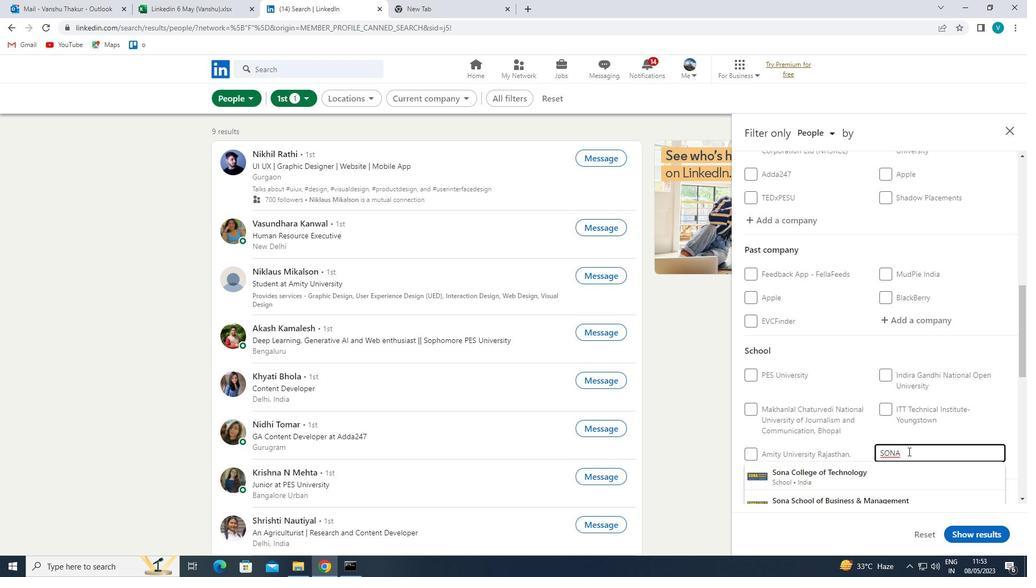 
Action: Mouse pressed left at (880, 481)
Screenshot: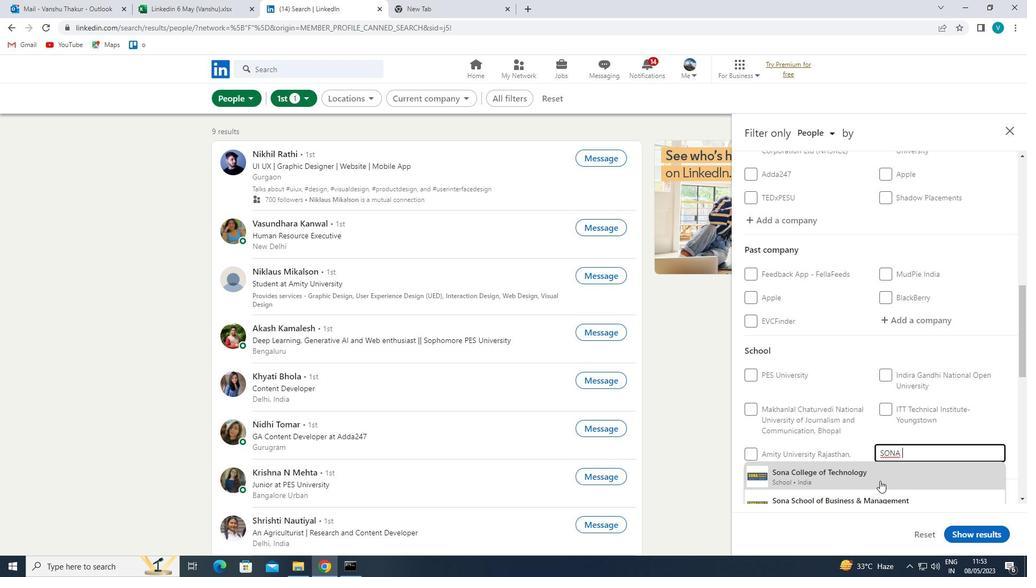 
Action: Mouse moved to (894, 448)
Screenshot: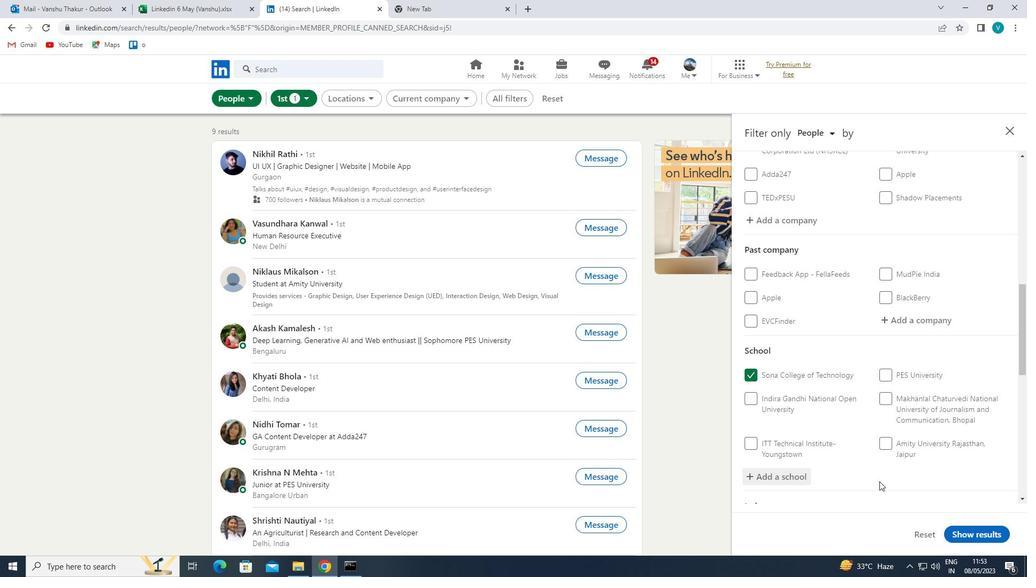 
Action: Mouse scrolled (894, 447) with delta (0, 0)
Screenshot: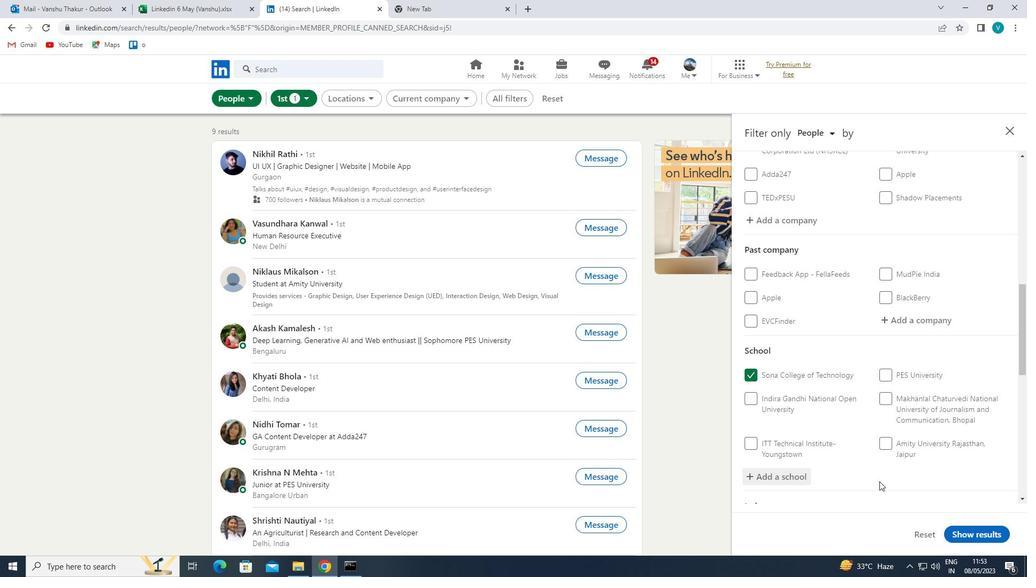 
Action: Mouse moved to (902, 438)
Screenshot: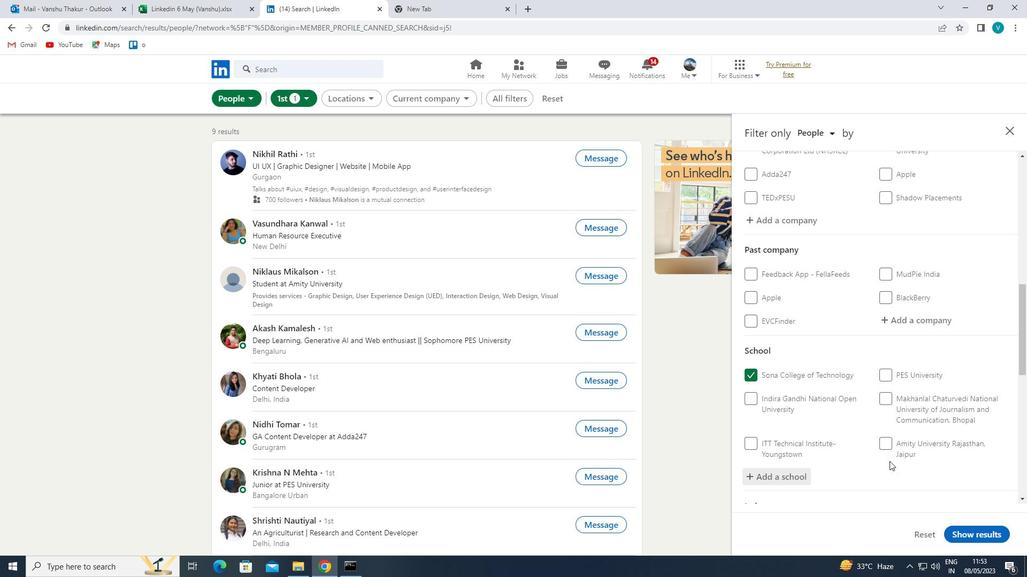 
Action: Mouse scrolled (902, 437) with delta (0, 0)
Screenshot: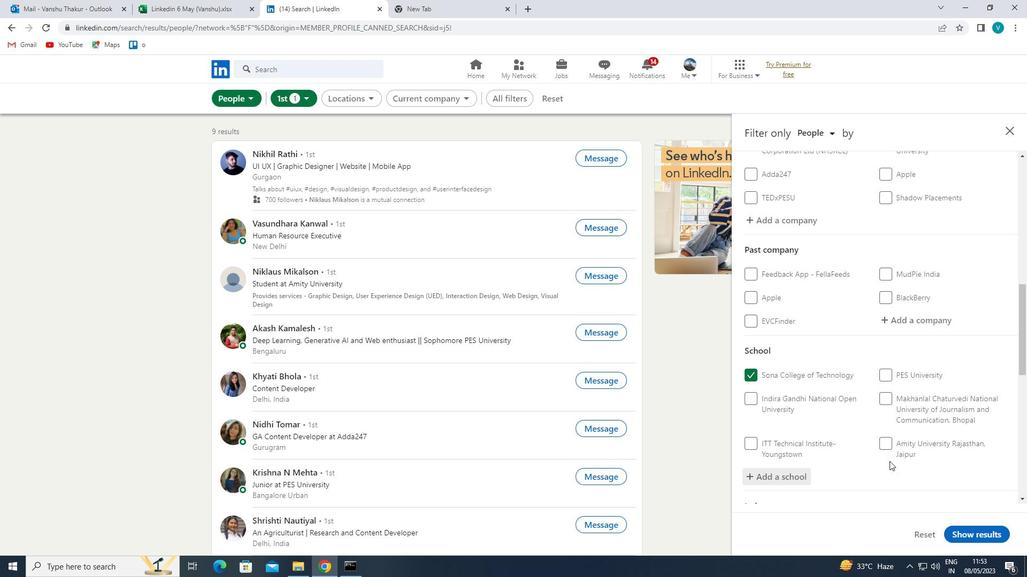
Action: Mouse moved to (904, 432)
Screenshot: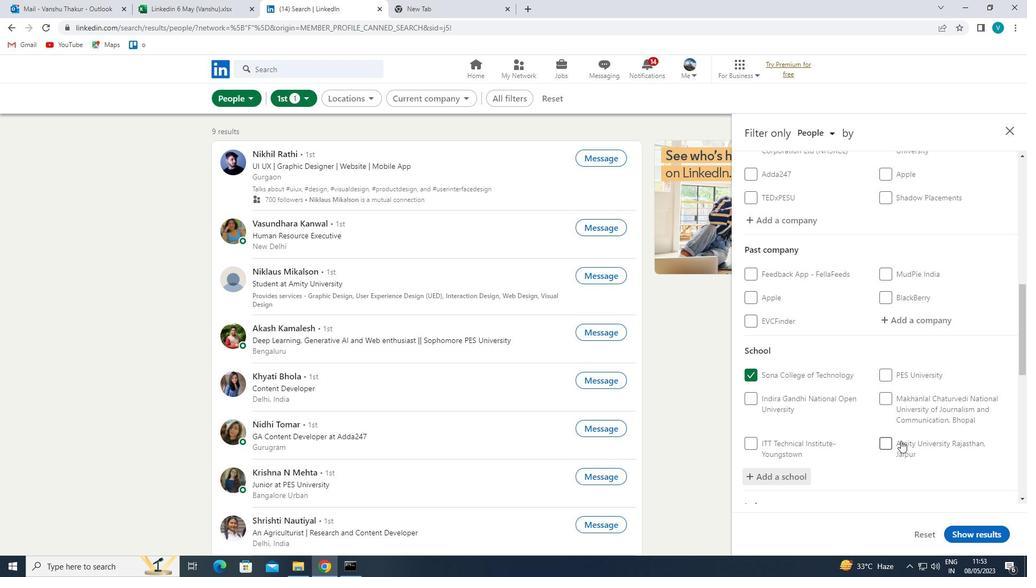 
Action: Mouse scrolled (904, 431) with delta (0, 0)
Screenshot: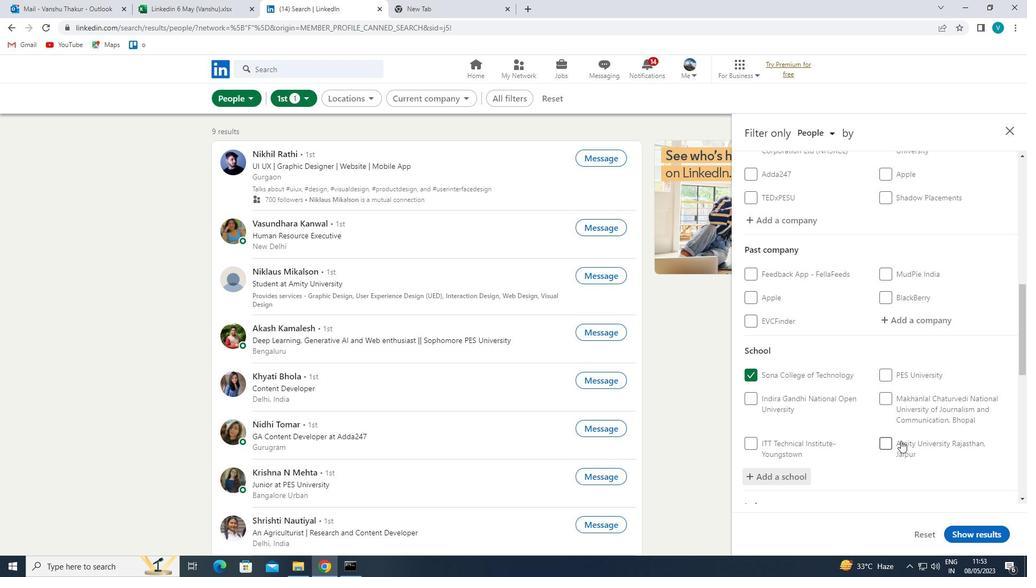 
Action: Mouse moved to (904, 431)
Screenshot: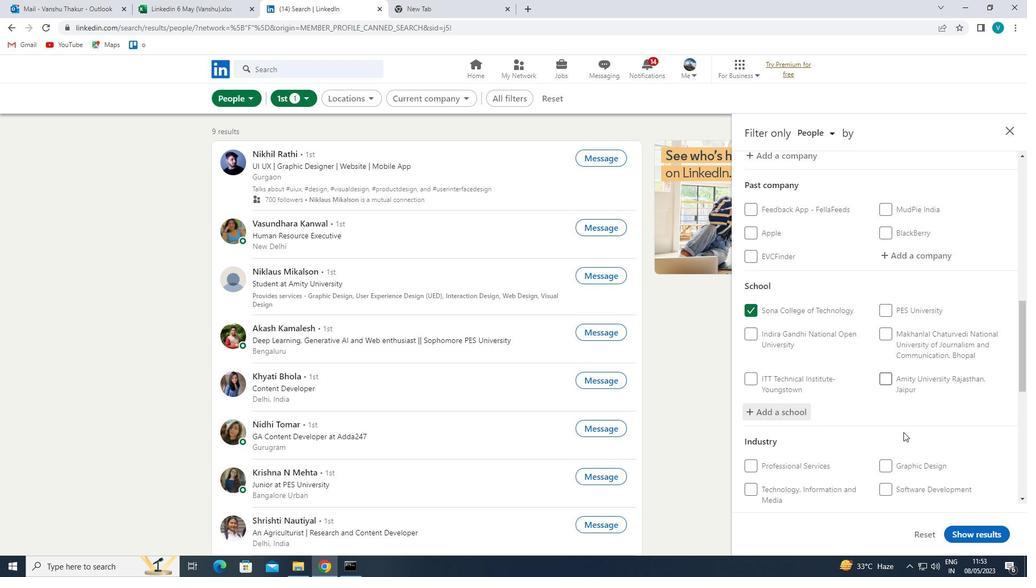 
Action: Mouse scrolled (904, 430) with delta (0, 0)
Screenshot: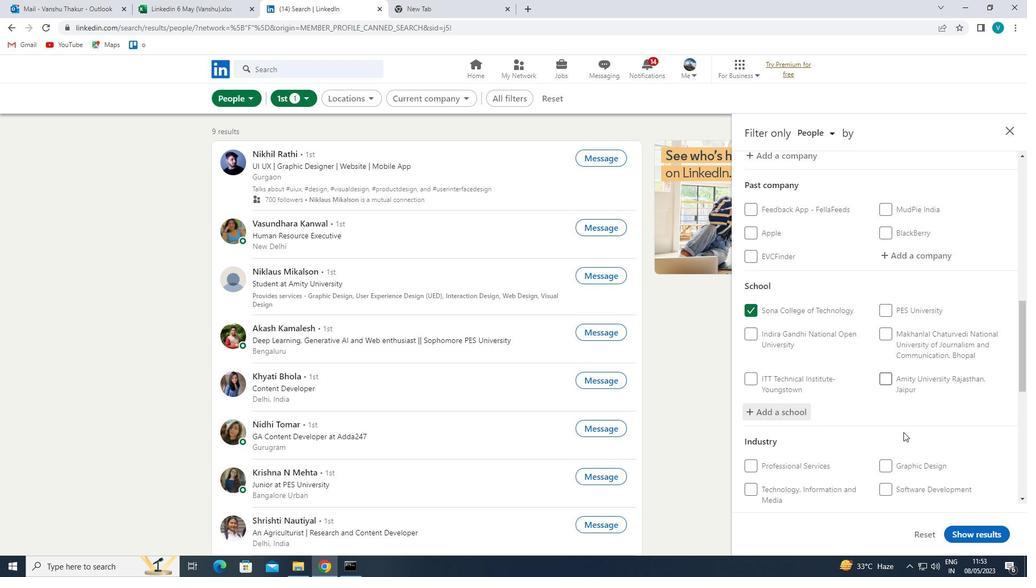 
Action: Mouse moved to (912, 375)
Screenshot: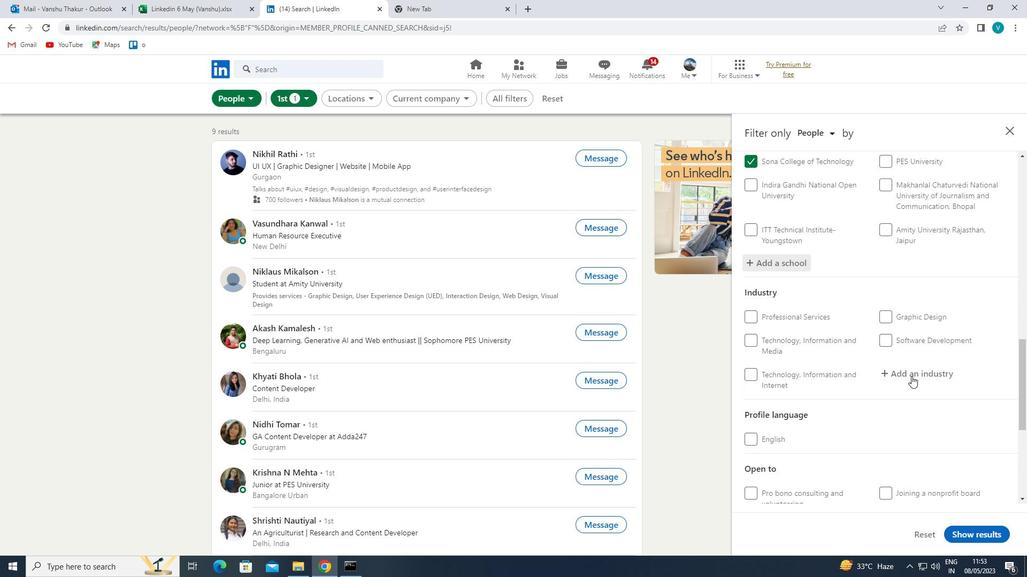 
Action: Mouse pressed left at (912, 375)
Screenshot: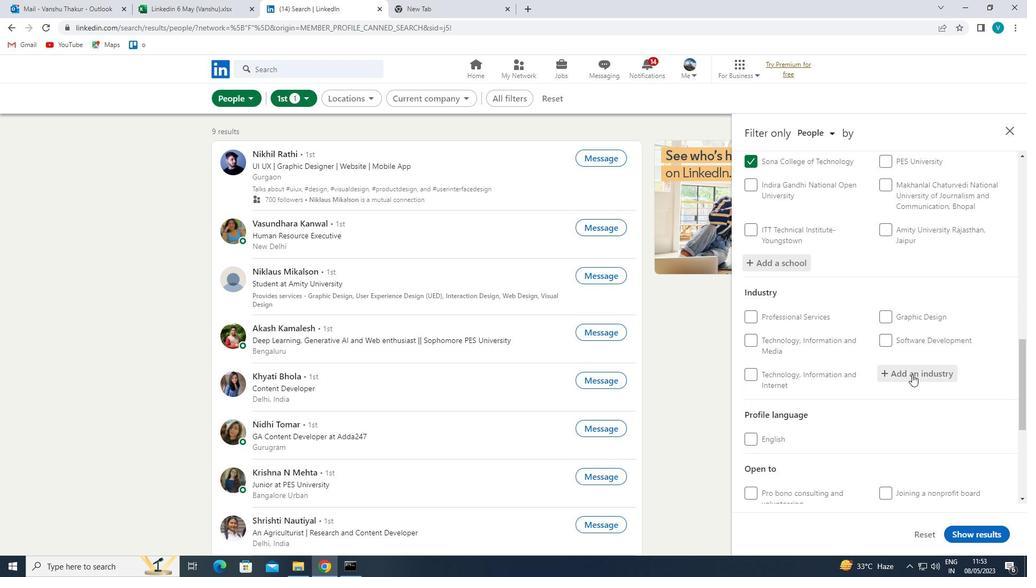 
Action: Key pressed <Key.shift>BUILDING<Key.space>
Screenshot: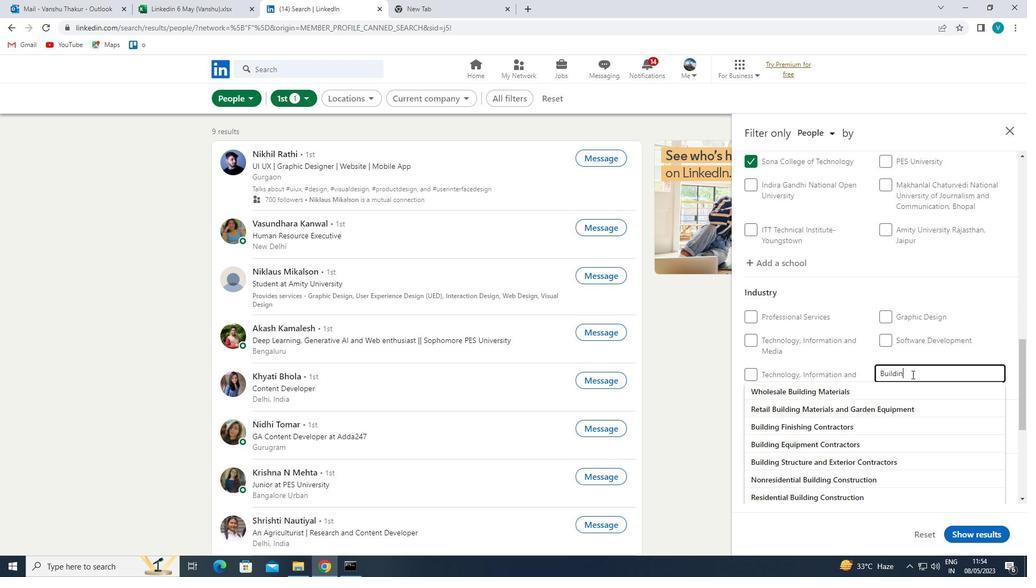 
Action: Mouse moved to (873, 436)
Screenshot: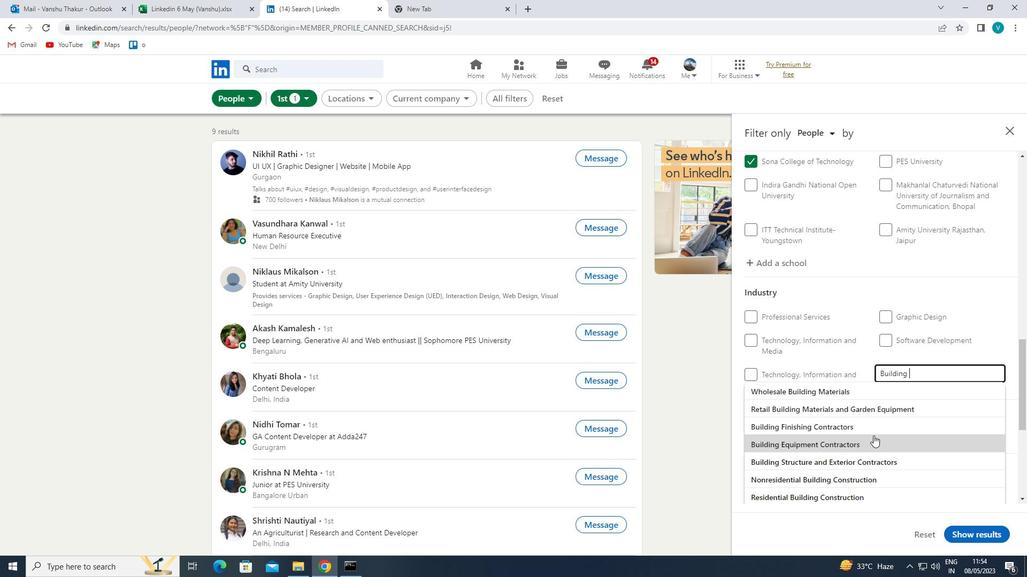 
Action: Mouse pressed left at (873, 436)
Screenshot: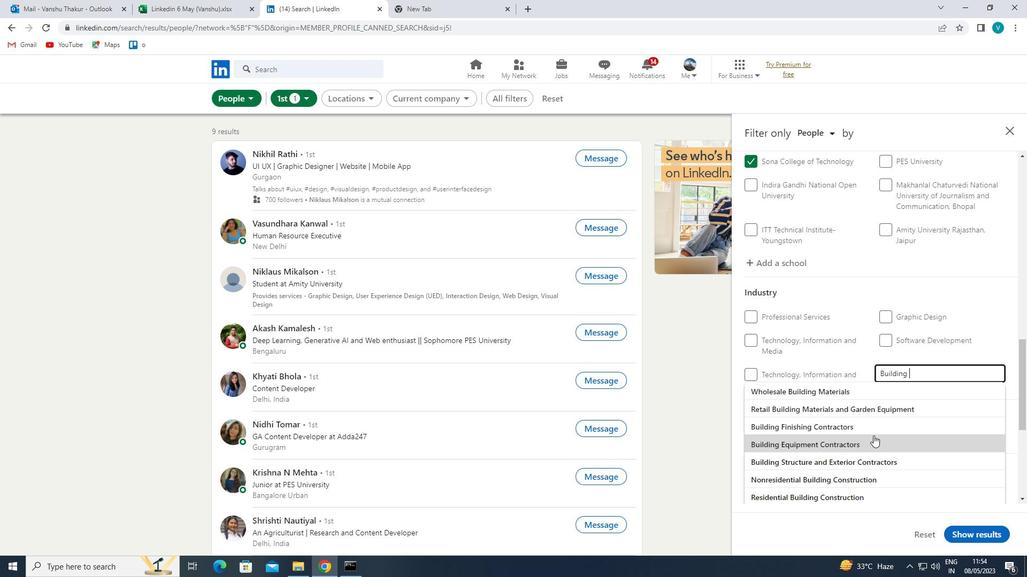 
Action: Mouse moved to (885, 429)
Screenshot: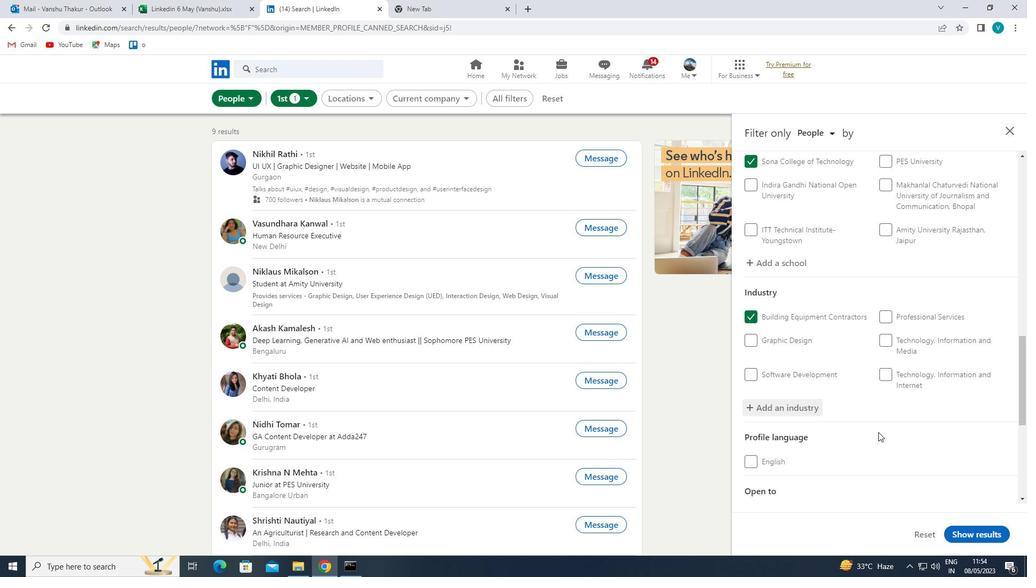 
Action: Mouse scrolled (885, 428) with delta (0, 0)
Screenshot: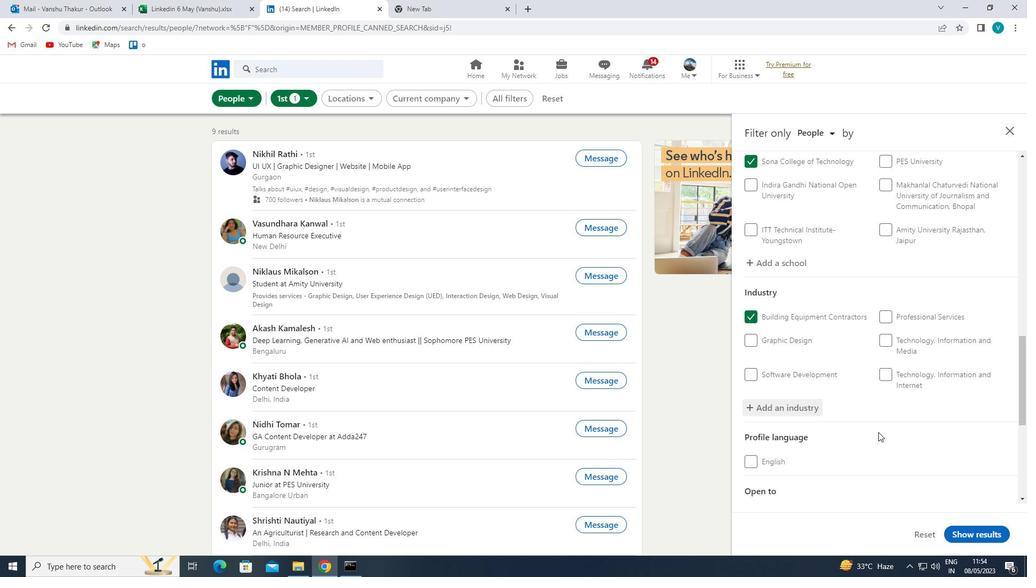 
Action: Mouse moved to (888, 427)
Screenshot: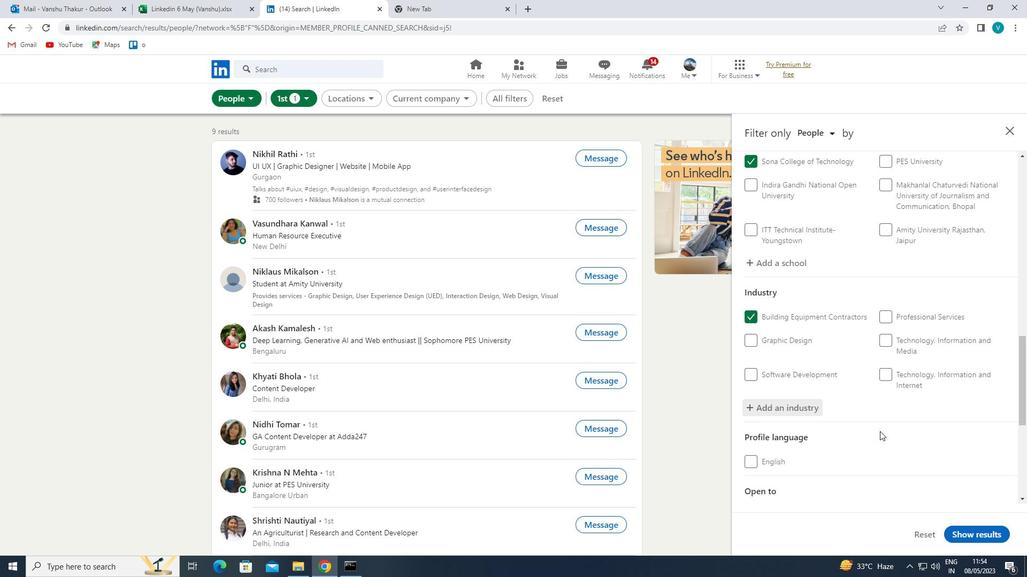 
Action: Mouse scrolled (888, 426) with delta (0, 0)
Screenshot: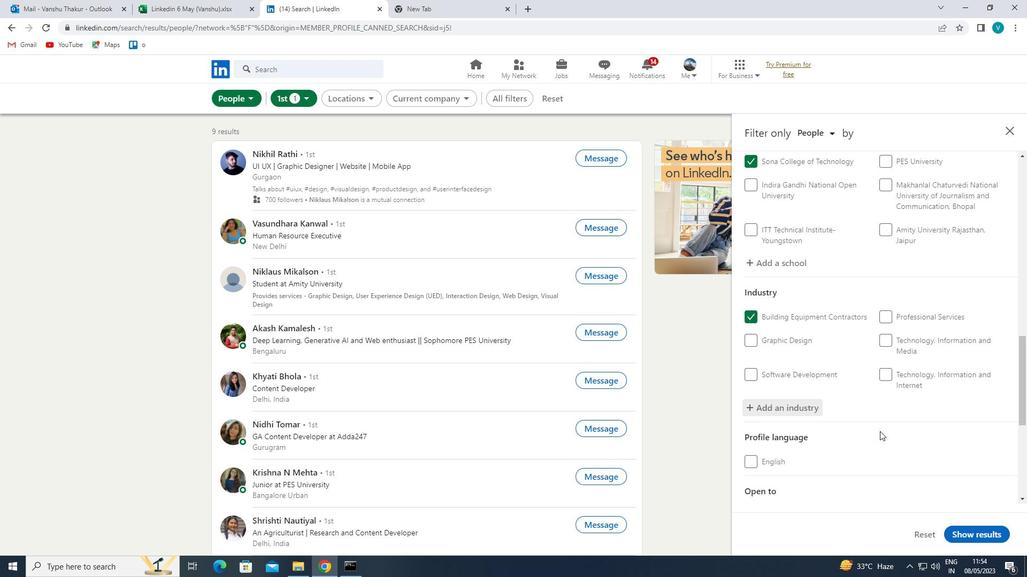 
Action: Mouse moved to (889, 426)
Screenshot: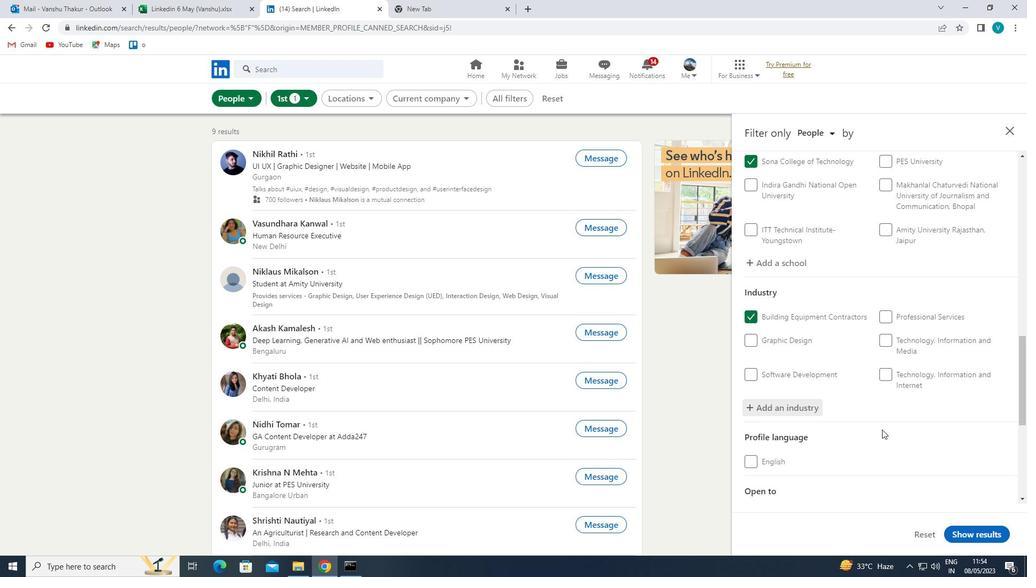 
Action: Mouse scrolled (889, 425) with delta (0, 0)
Screenshot: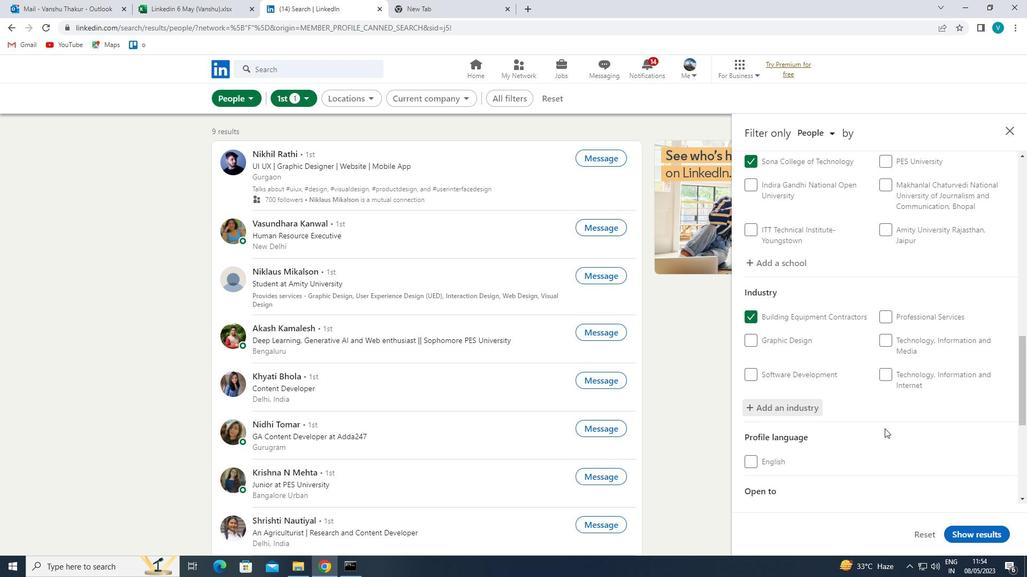 
Action: Mouse moved to (889, 425)
Screenshot: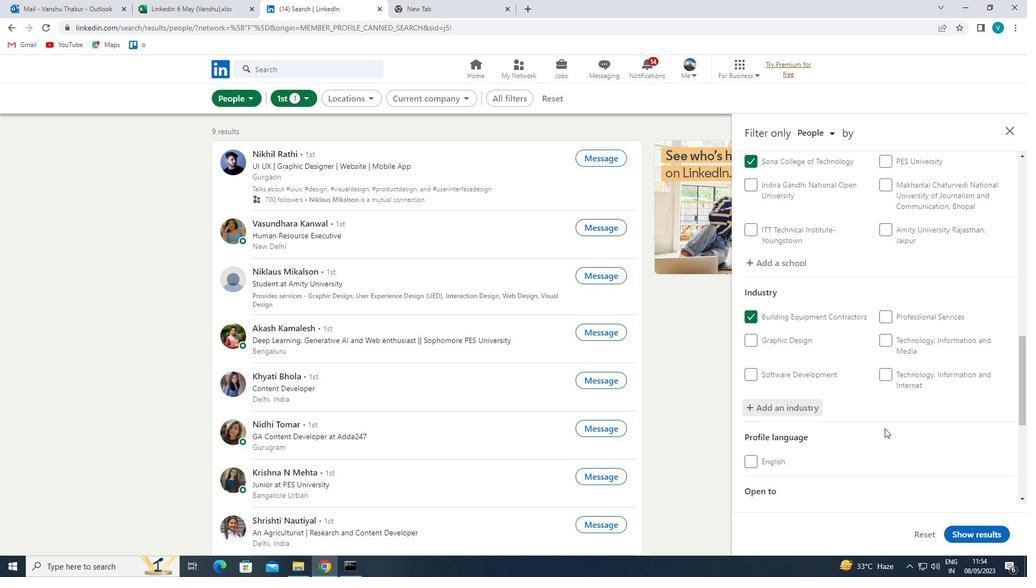 
Action: Mouse scrolled (889, 425) with delta (0, 0)
Screenshot: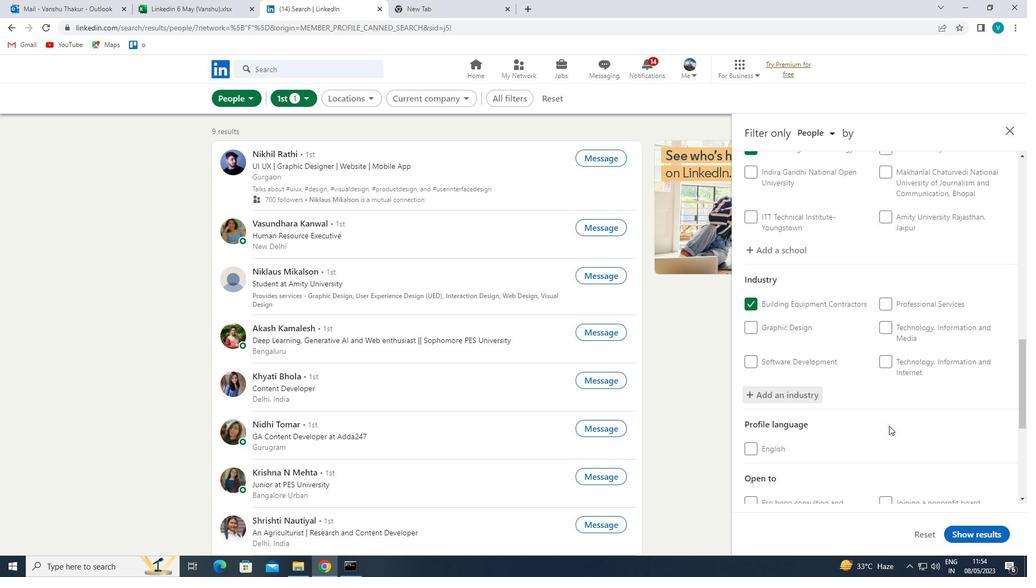 
Action: Mouse moved to (901, 412)
Screenshot: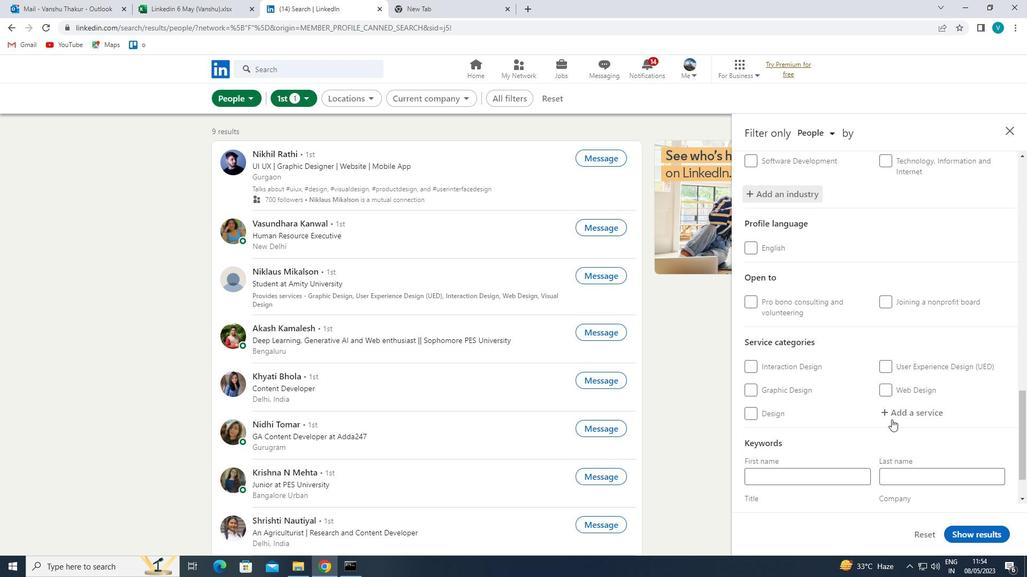 
Action: Mouse pressed left at (901, 412)
Screenshot: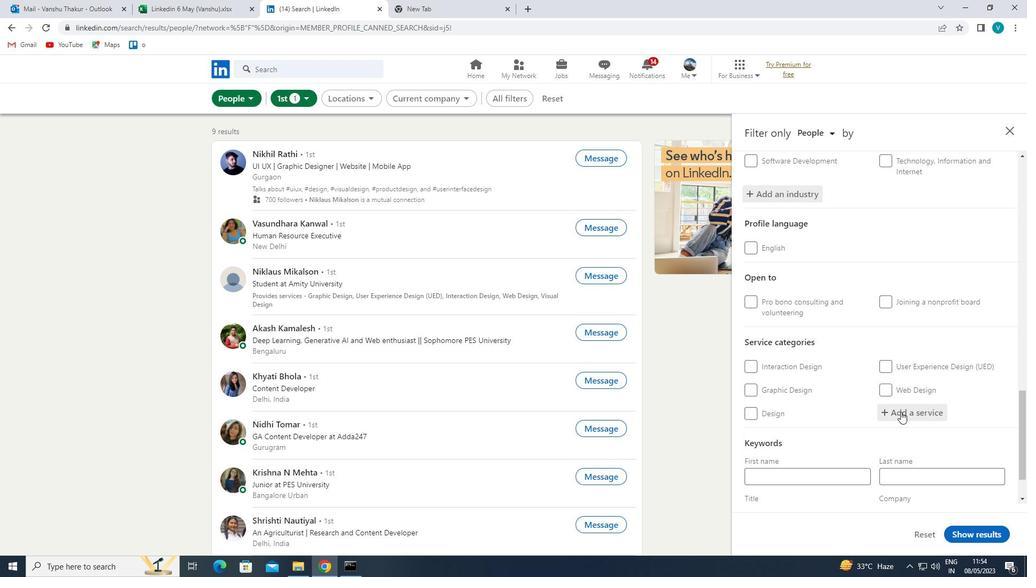 
Action: Key pressed <Key.shift>HEALTHCARE<Key.space>
Screenshot: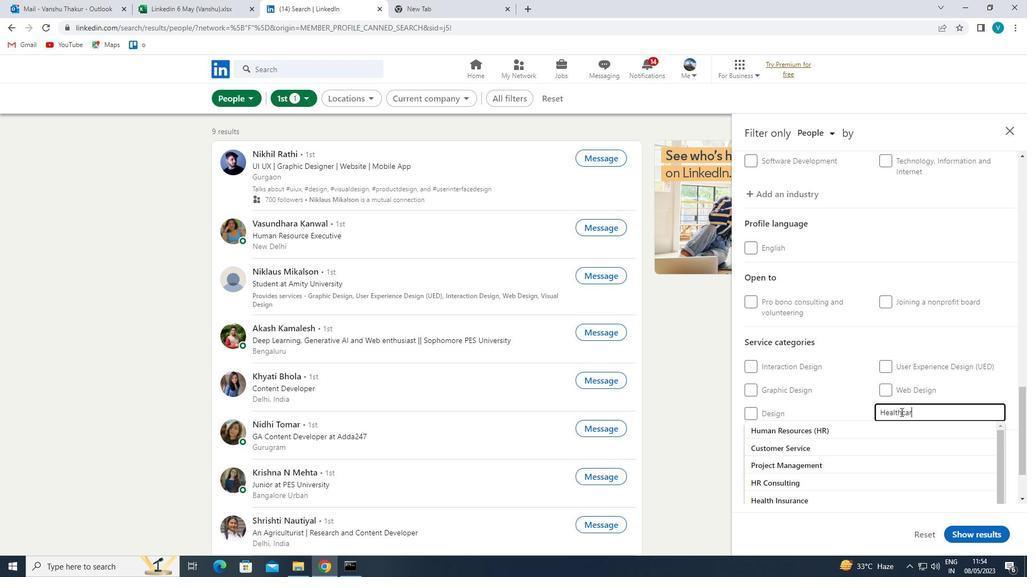 
Action: Mouse moved to (875, 430)
Screenshot: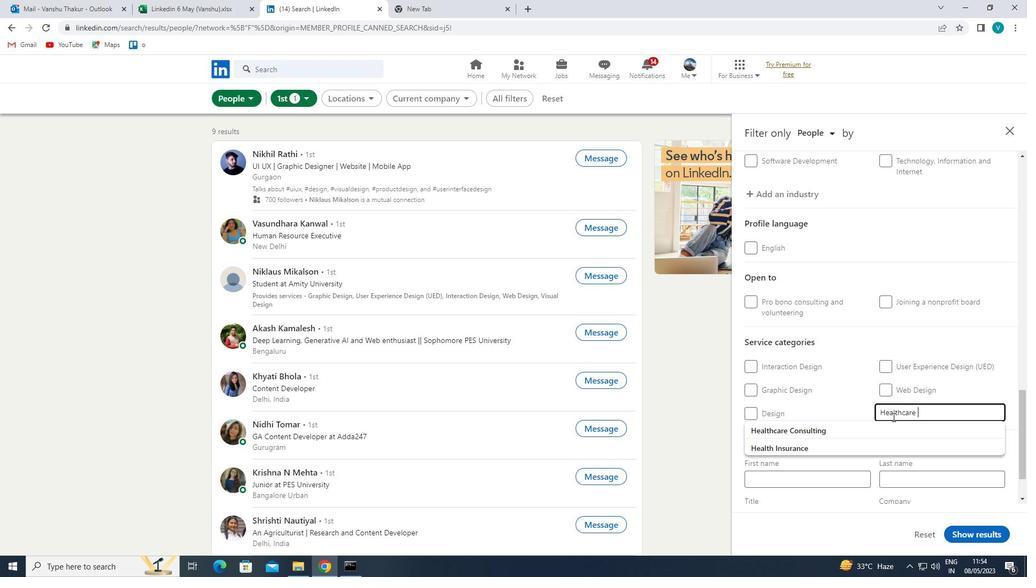 
Action: Mouse pressed left at (875, 430)
Screenshot: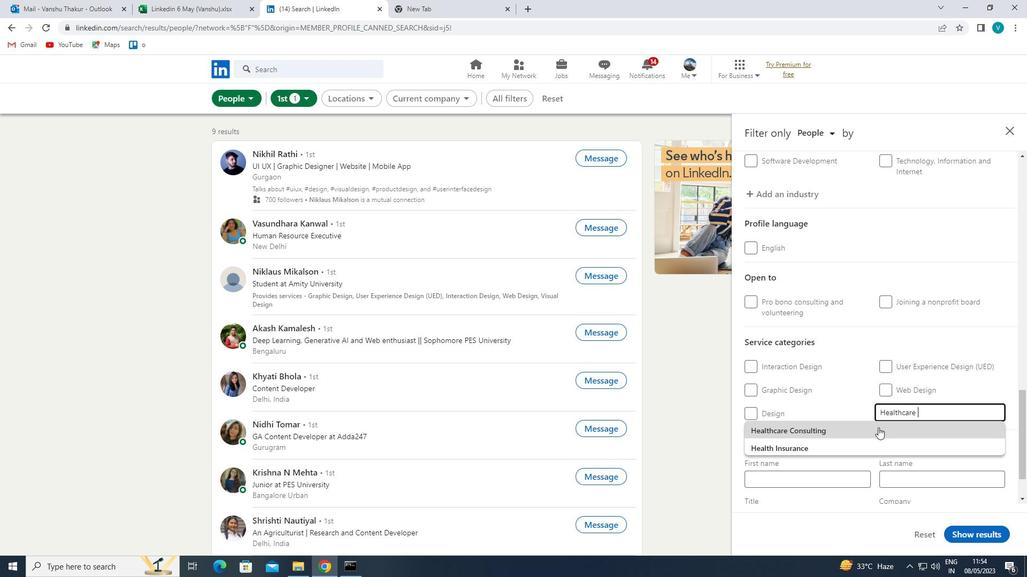 
Action: Mouse moved to (874, 430)
Screenshot: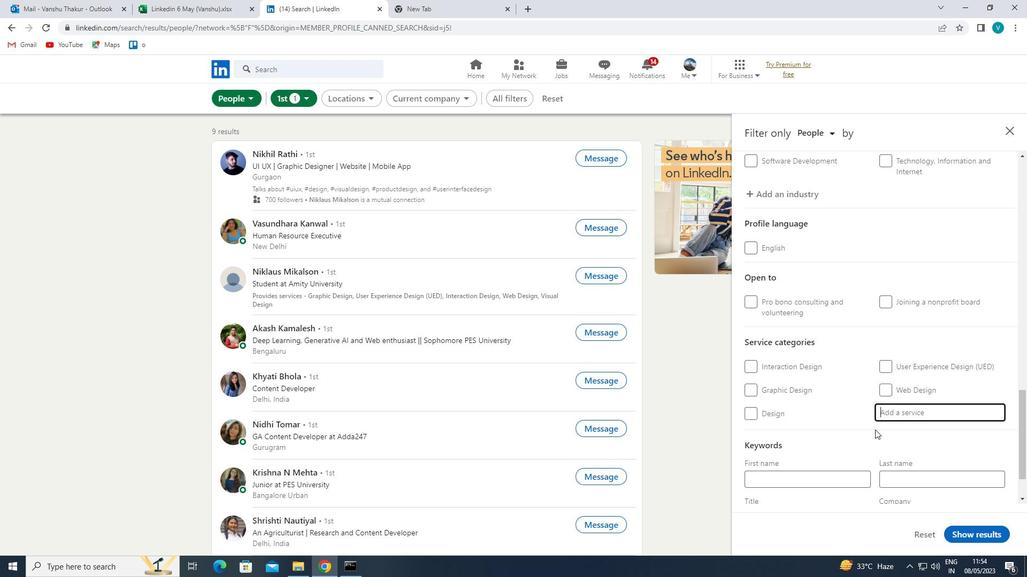 
Action: Mouse scrolled (874, 430) with delta (0, 0)
Screenshot: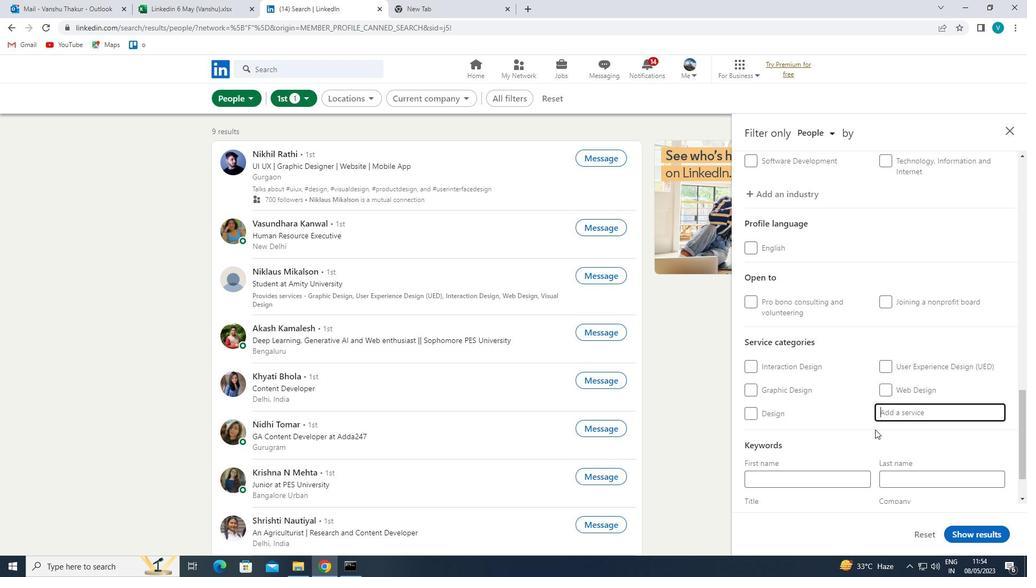 
Action: Mouse moved to (874, 430)
Screenshot: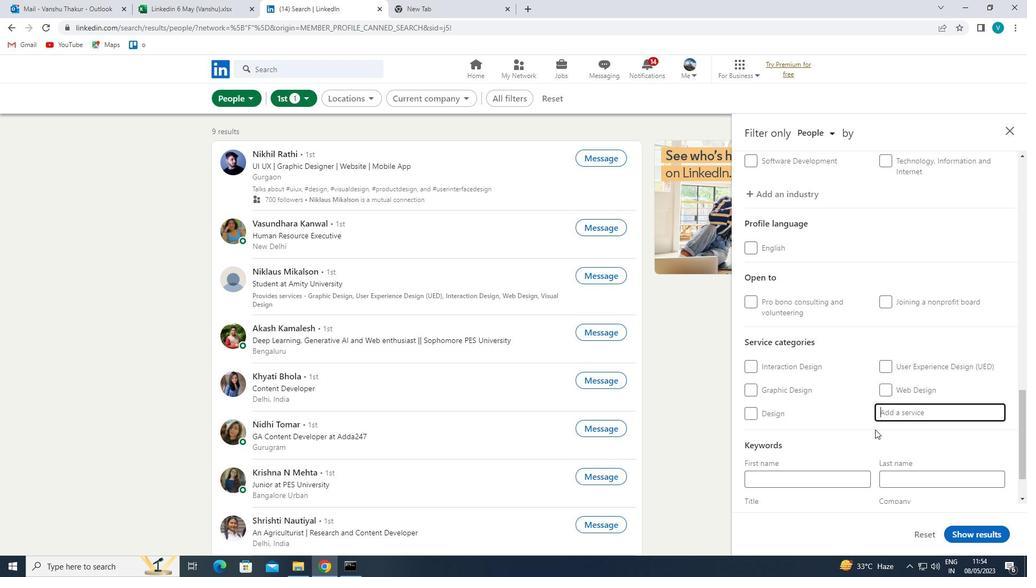 
Action: Mouse scrolled (874, 430) with delta (0, 0)
Screenshot: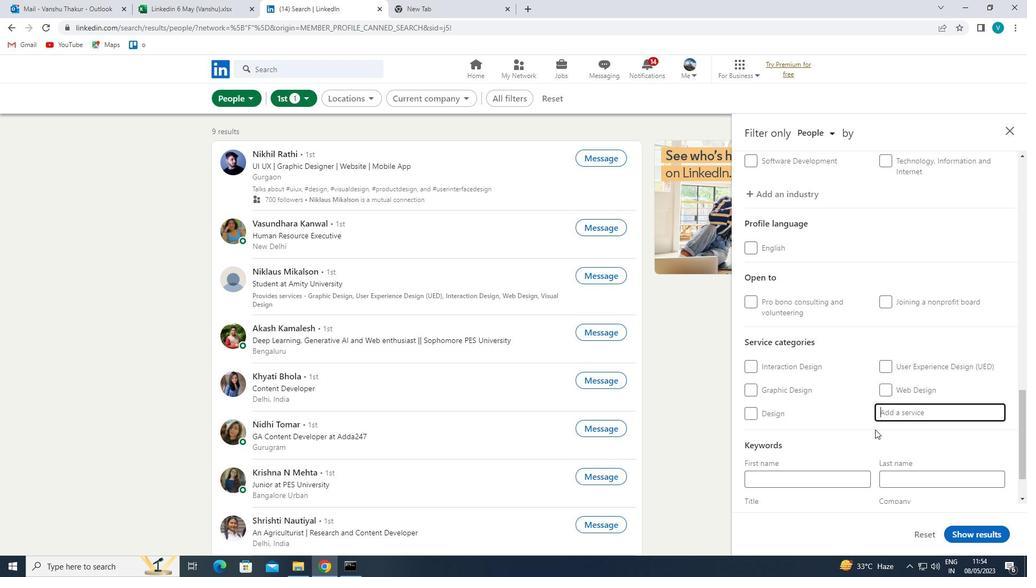 
Action: Mouse moved to (873, 430)
Screenshot: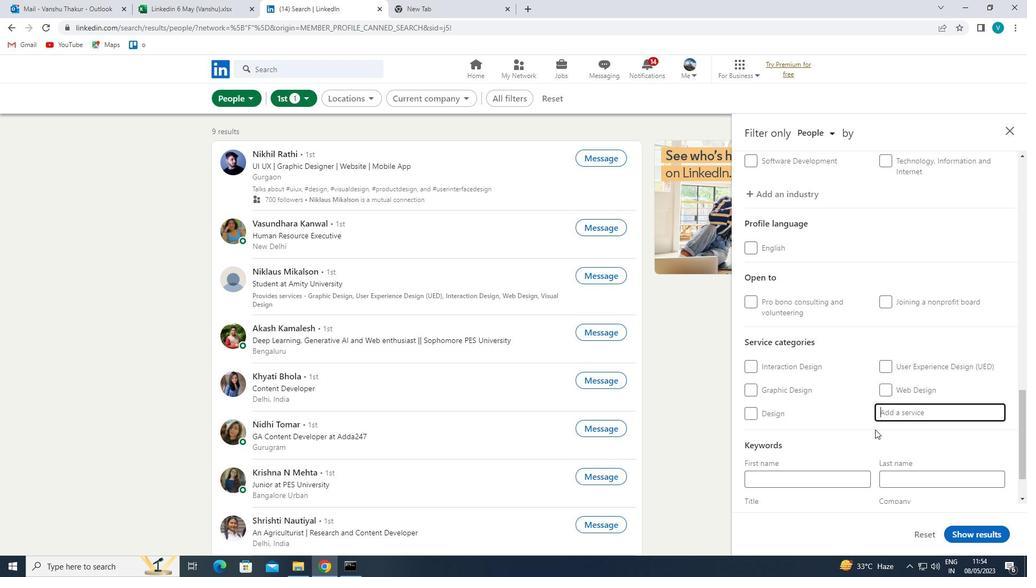 
Action: Mouse scrolled (873, 430) with delta (0, 0)
Screenshot: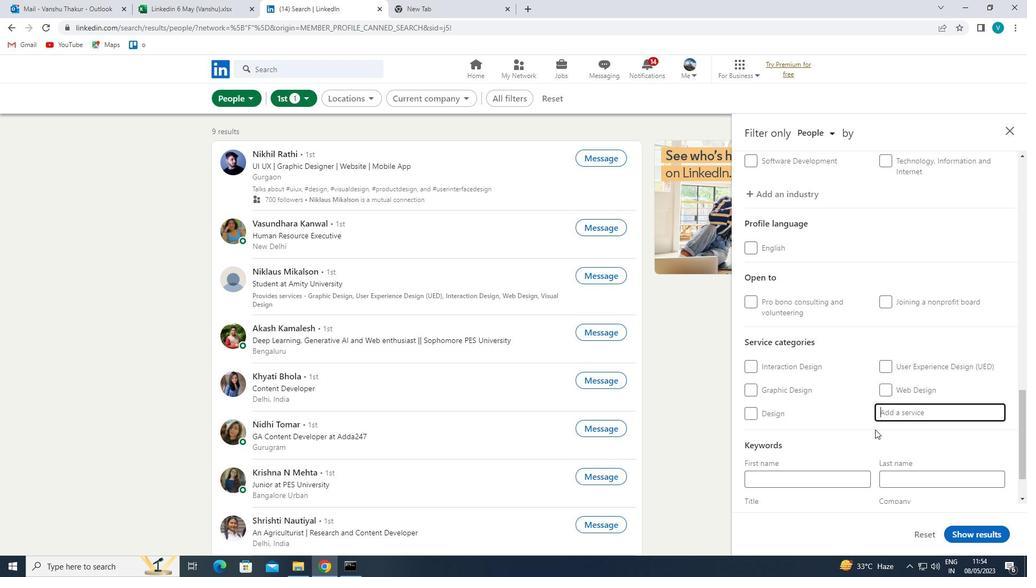 
Action: Mouse moved to (873, 430)
Screenshot: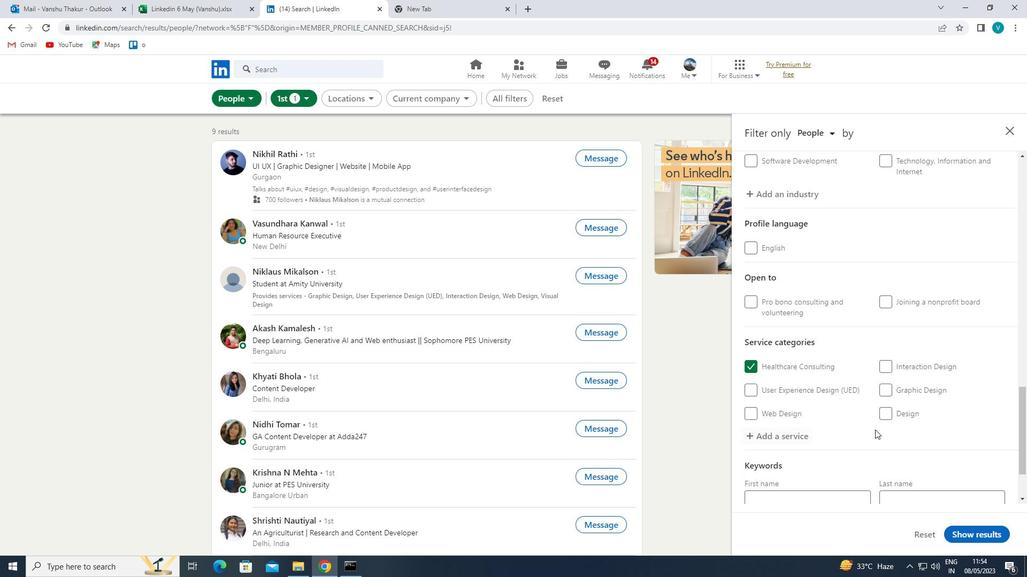 
Action: Mouse scrolled (873, 430) with delta (0, 0)
Screenshot: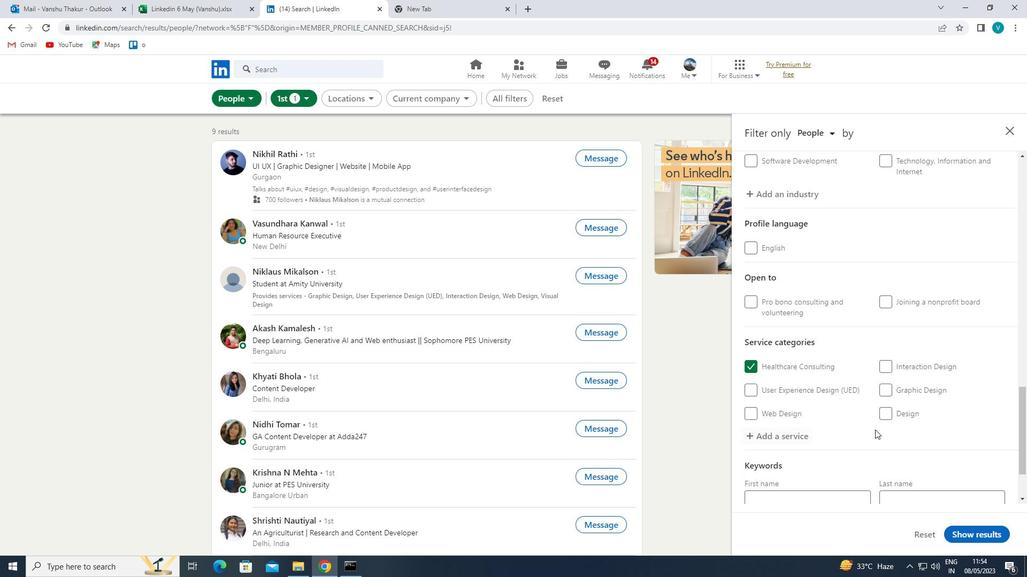 
Action: Mouse moved to (827, 455)
Screenshot: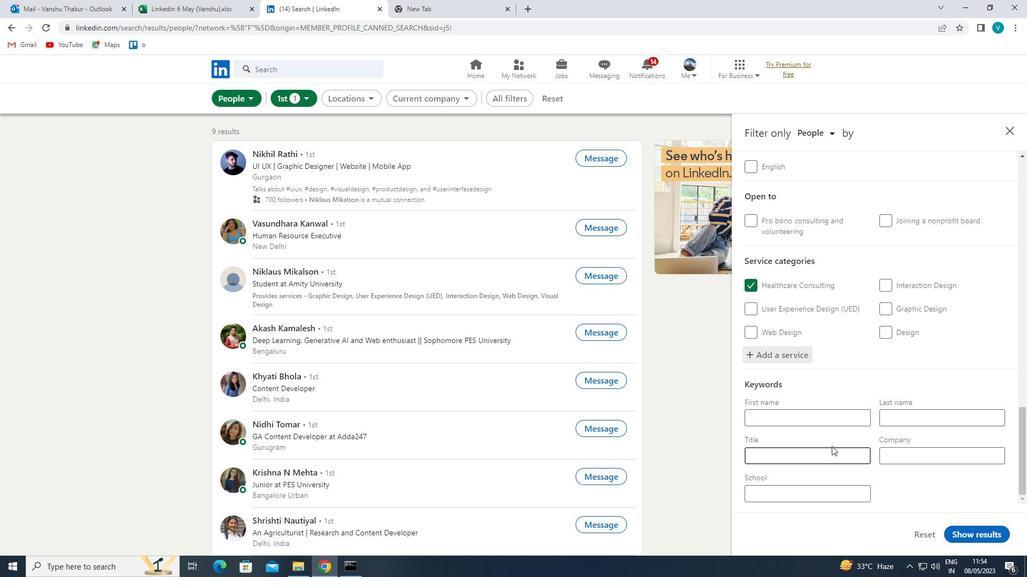 
Action: Mouse pressed left at (827, 455)
Screenshot: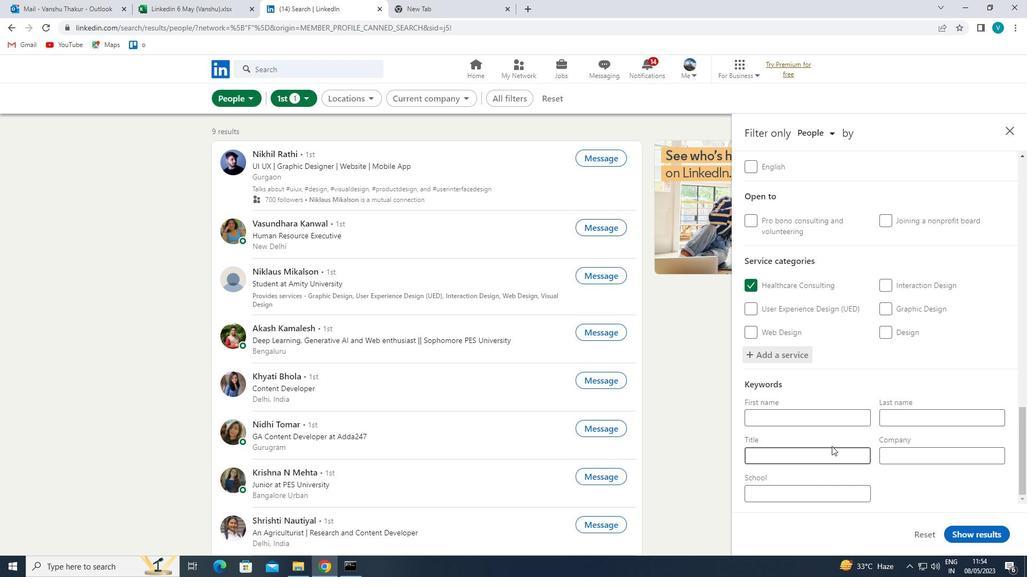 
Action: Mouse moved to (827, 455)
Screenshot: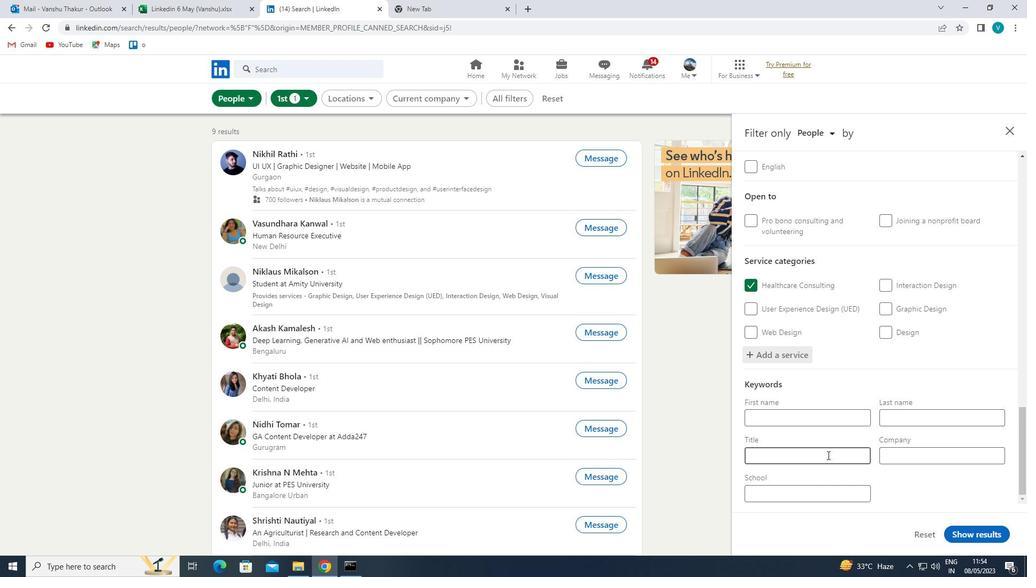 
Action: Key pressed <Key.shift>ACCOUNT<Key.space><Key.shift><Key.shift><Key.shift><Key.shift><Key.shift><Key.shift><Key.shift><Key.shift><Key.shift><Key.shift><Key.shift>EXECUTIVE<Key.space>
Screenshot: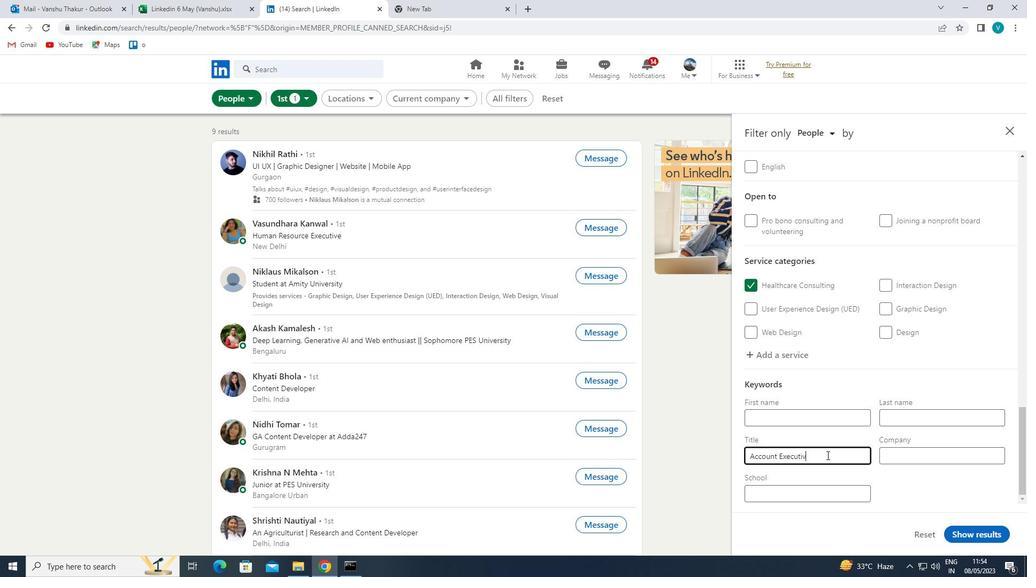 
Action: Mouse moved to (959, 528)
Screenshot: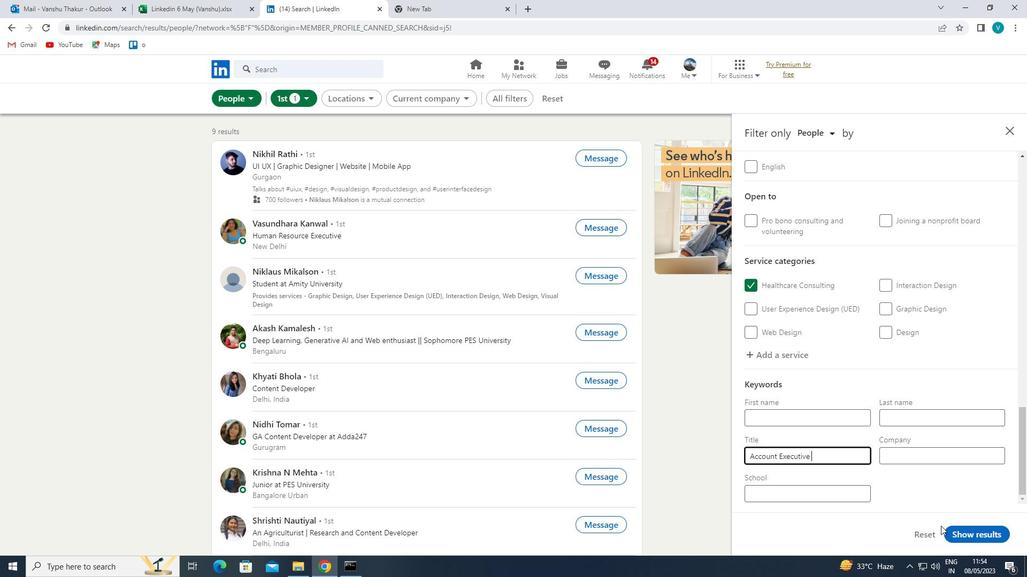 
Action: Mouse pressed left at (959, 528)
Screenshot: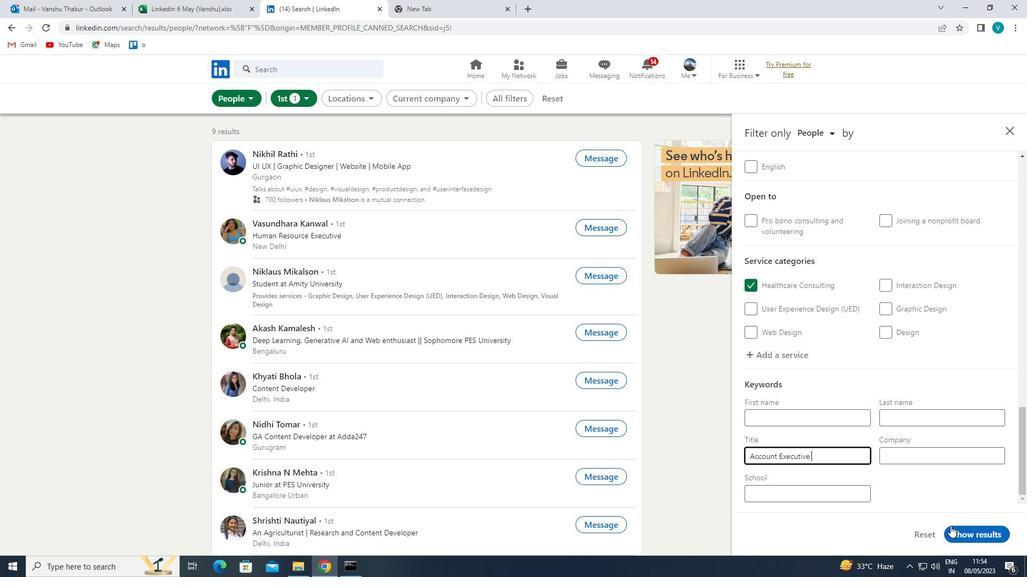 
